 Task: Find connections with filter location Darmstadt with filter topic #purposewith filter profile language German with filter current company Simpl with filter school Bharathiar University with filter industry Wholesale Computer Equipment with filter service category Product Marketing with filter keywords title Finance Manager
Action: Mouse moved to (548, 71)
Screenshot: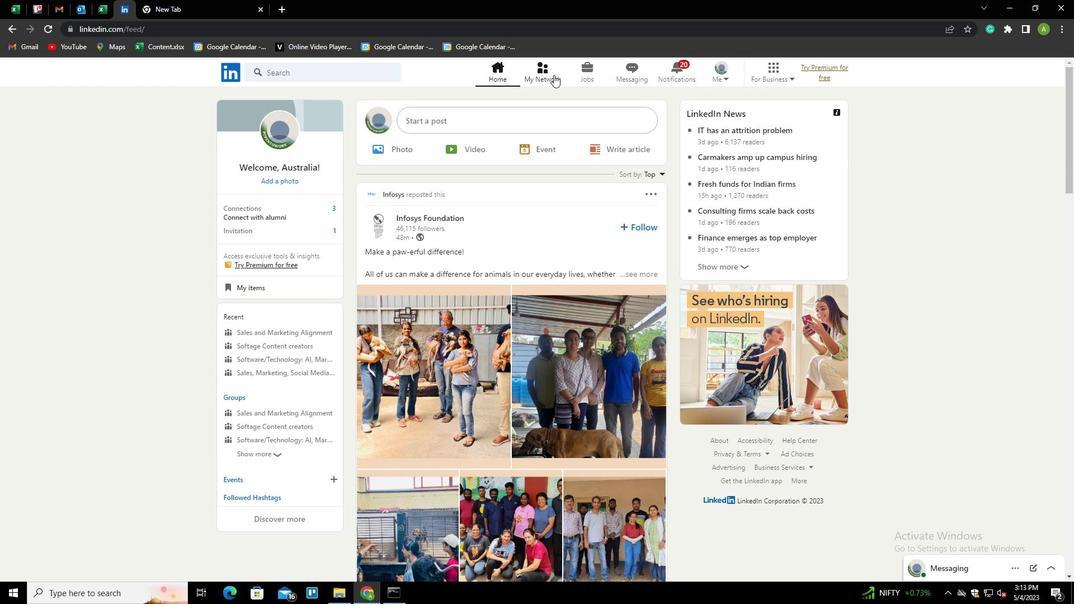 
Action: Mouse pressed left at (548, 71)
Screenshot: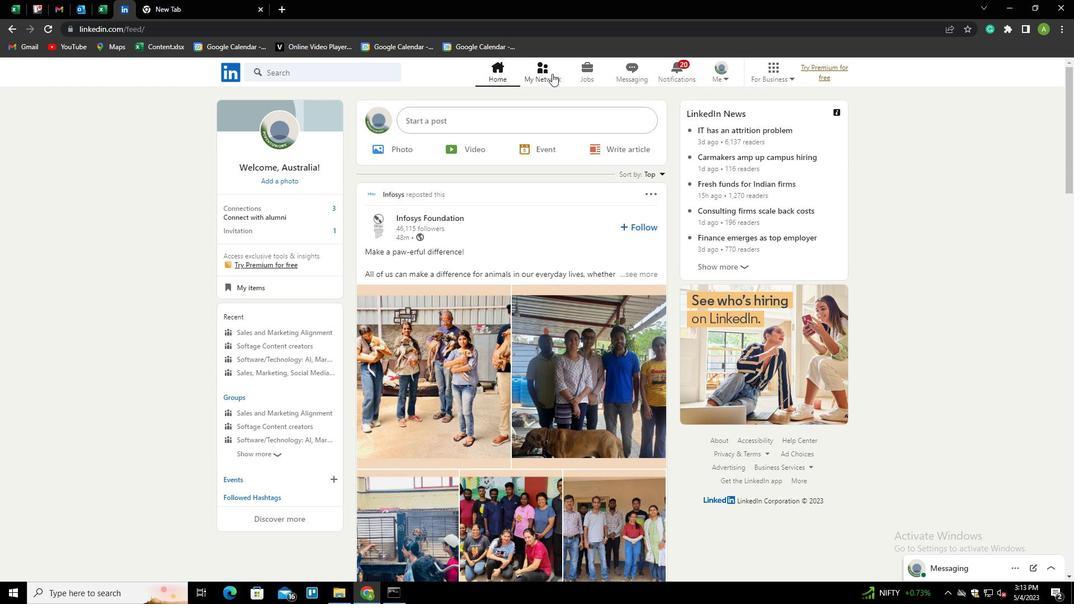 
Action: Mouse moved to (285, 130)
Screenshot: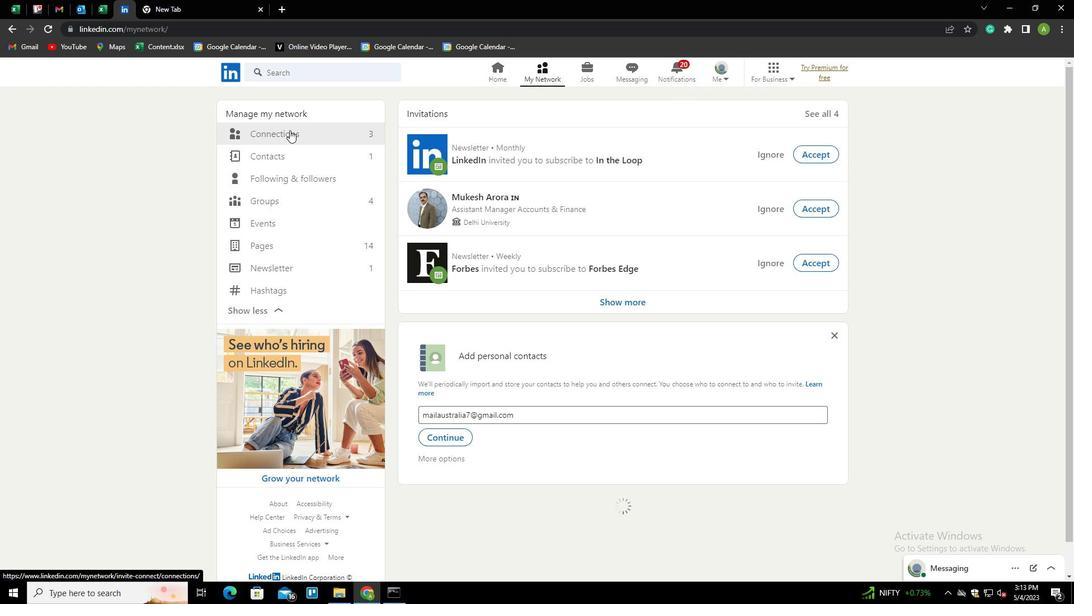 
Action: Mouse pressed left at (285, 130)
Screenshot: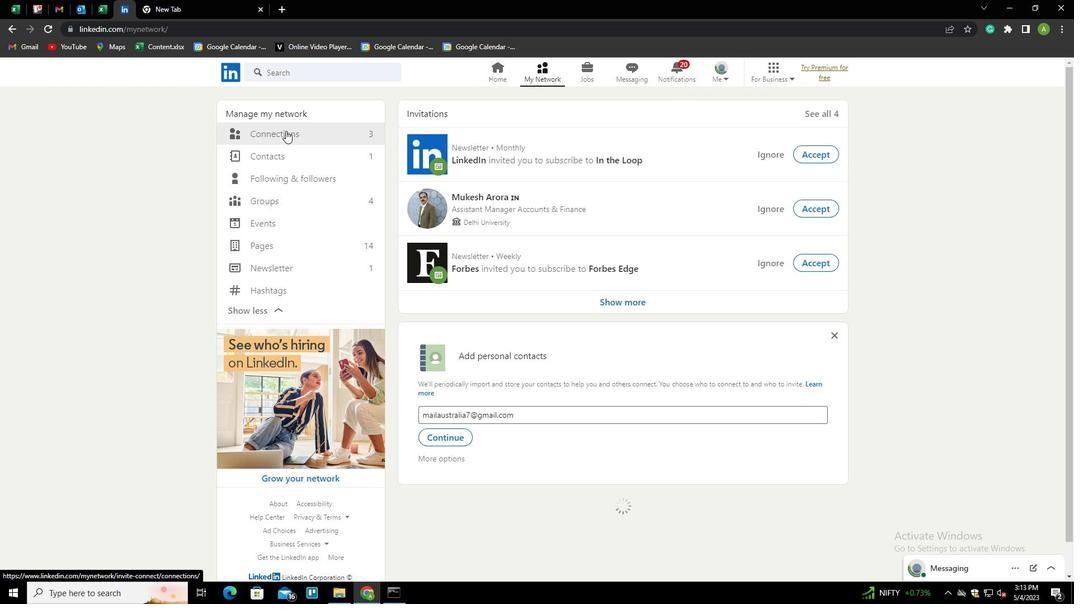 
Action: Mouse moved to (627, 134)
Screenshot: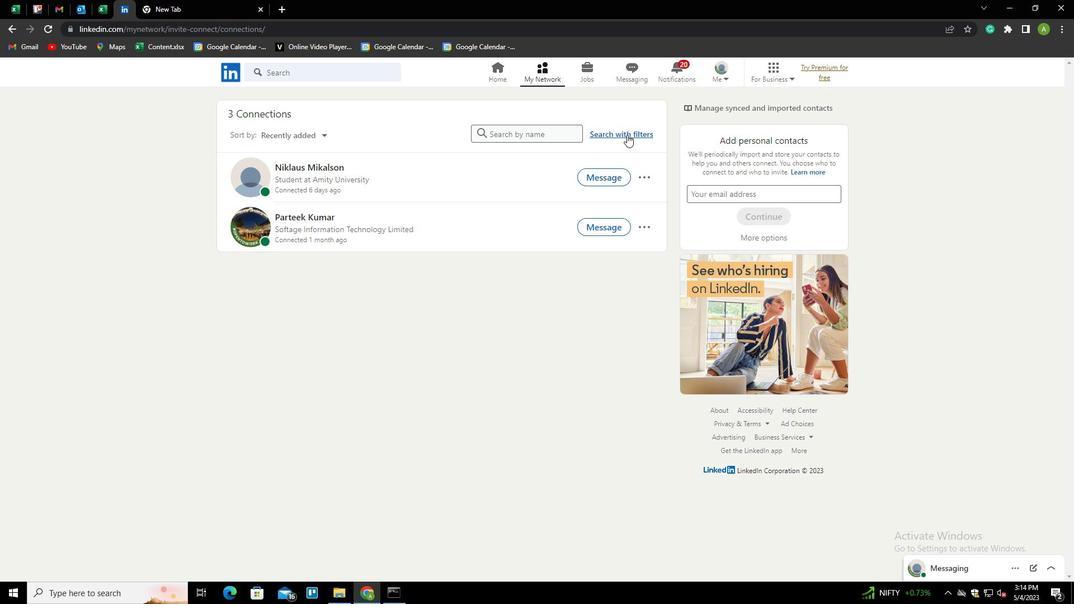 
Action: Mouse pressed left at (627, 134)
Screenshot: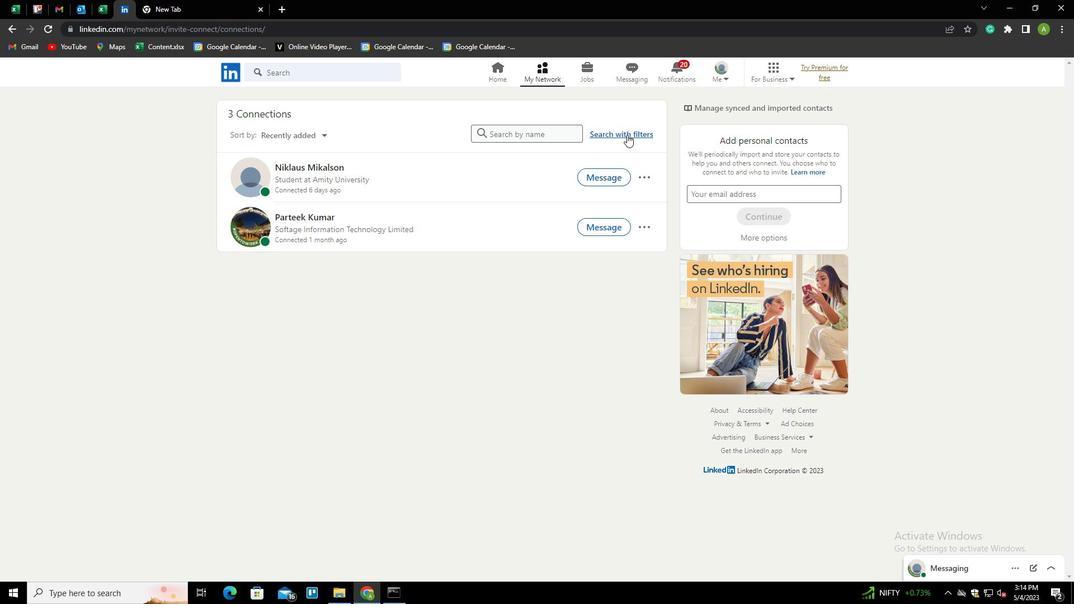 
Action: Mouse moved to (570, 103)
Screenshot: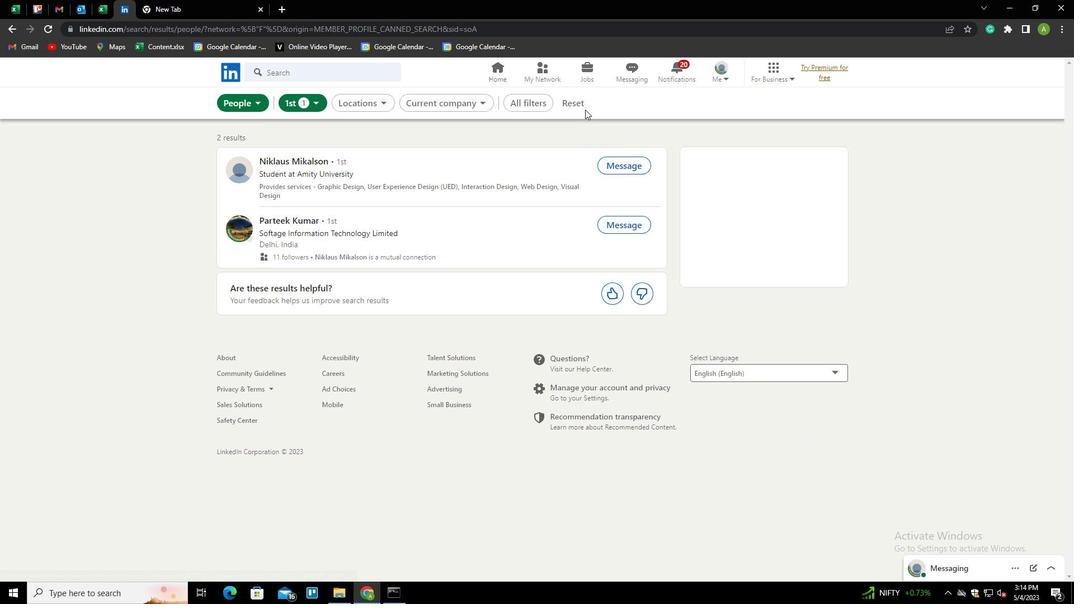 
Action: Mouse pressed left at (570, 103)
Screenshot: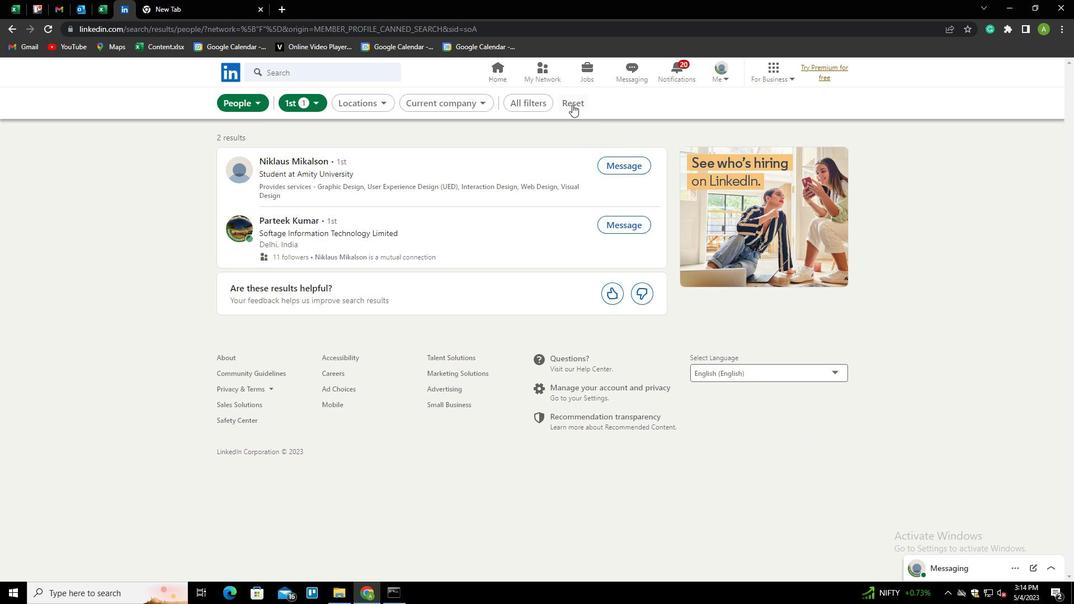 
Action: Mouse moved to (564, 103)
Screenshot: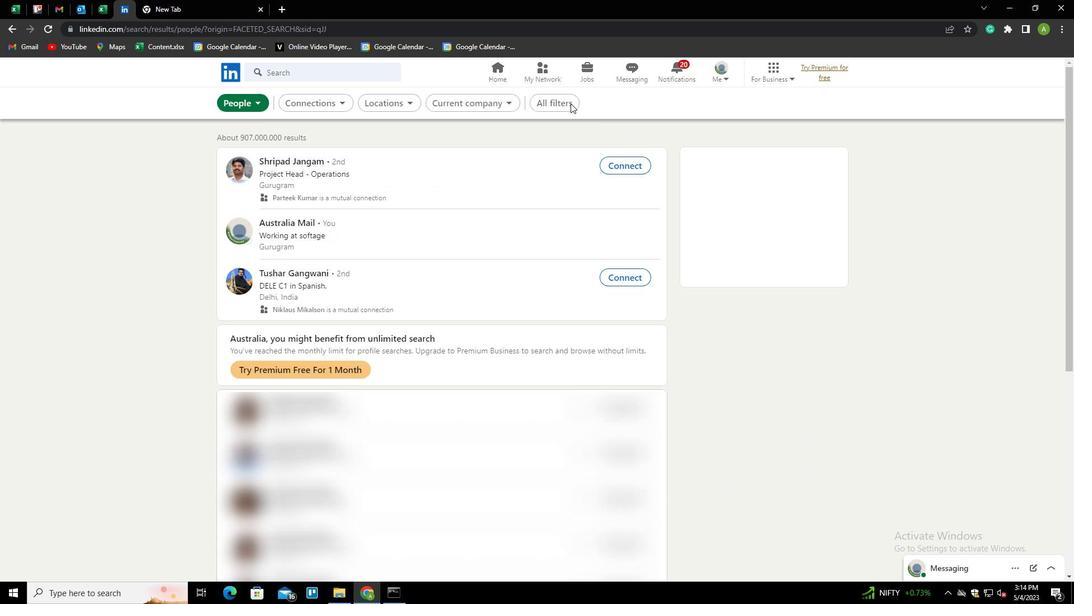 
Action: Mouse pressed left at (564, 103)
Screenshot: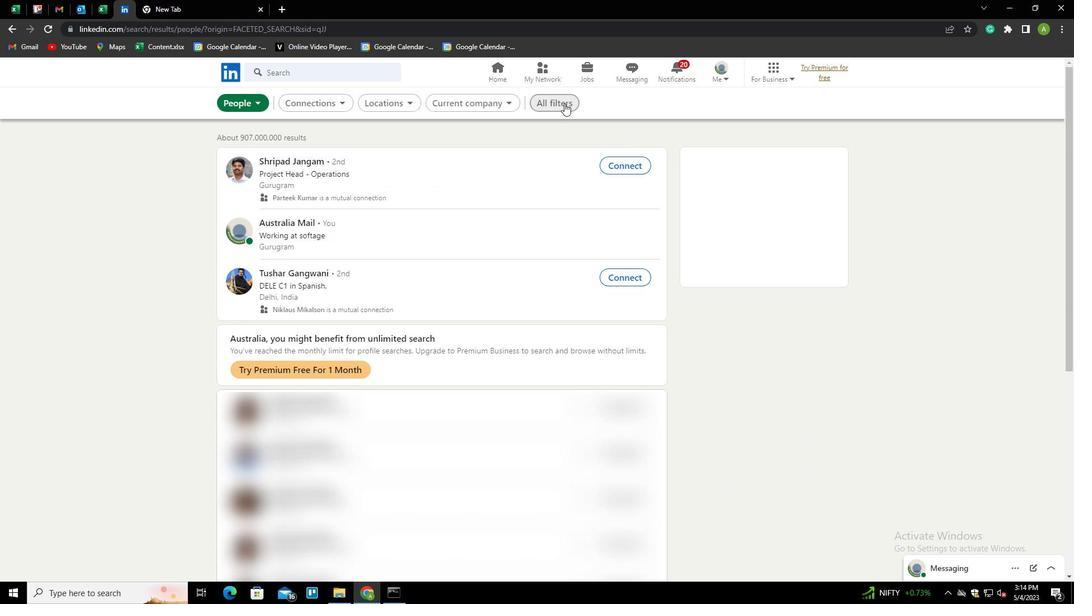 
Action: Mouse moved to (910, 381)
Screenshot: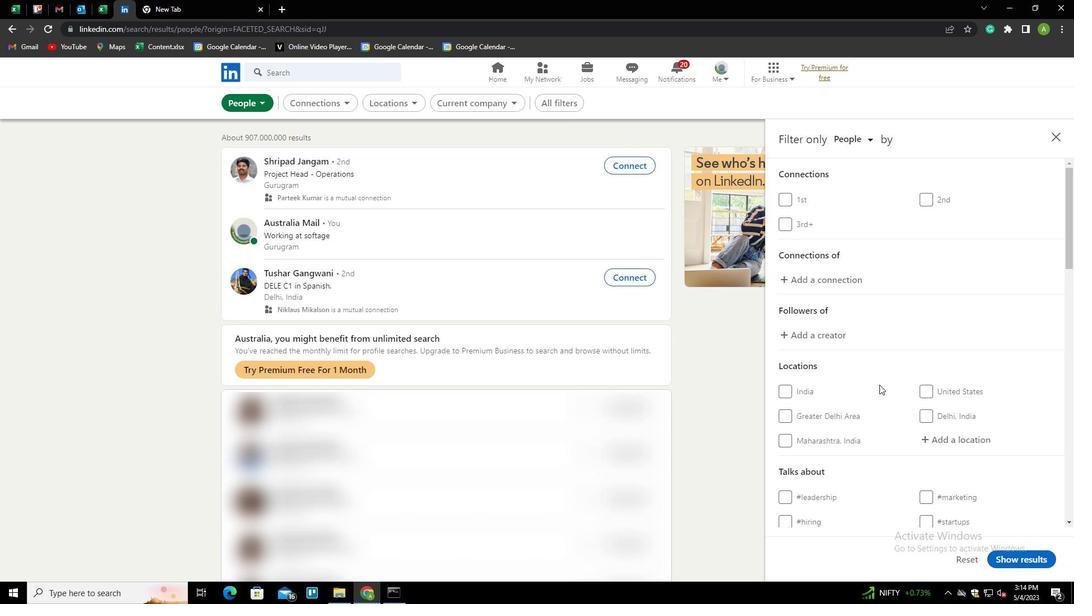
Action: Mouse scrolled (910, 381) with delta (0, 0)
Screenshot: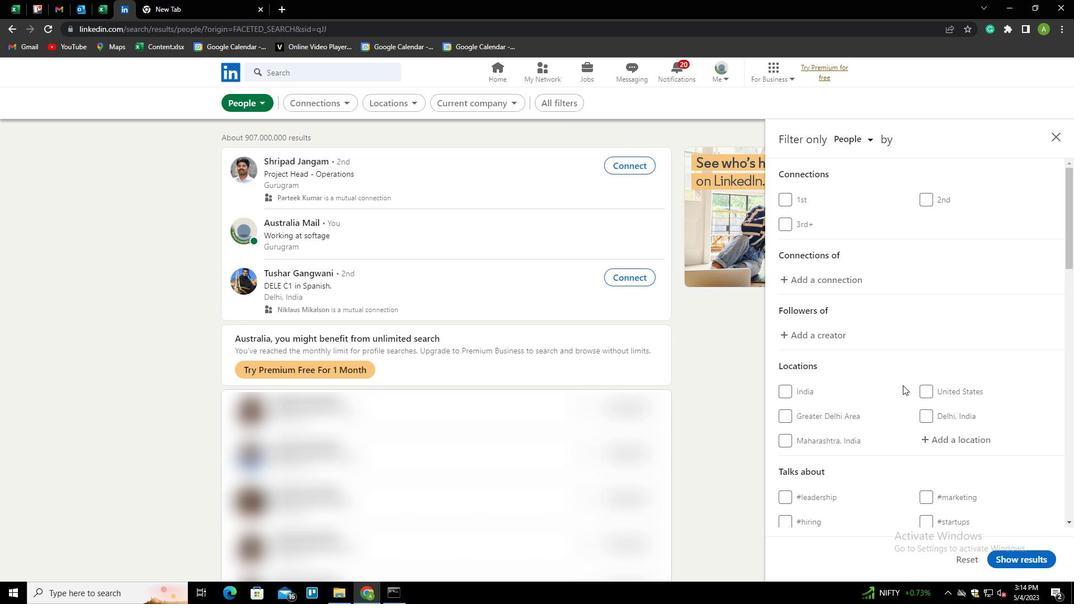 
Action: Mouse scrolled (910, 381) with delta (0, 0)
Screenshot: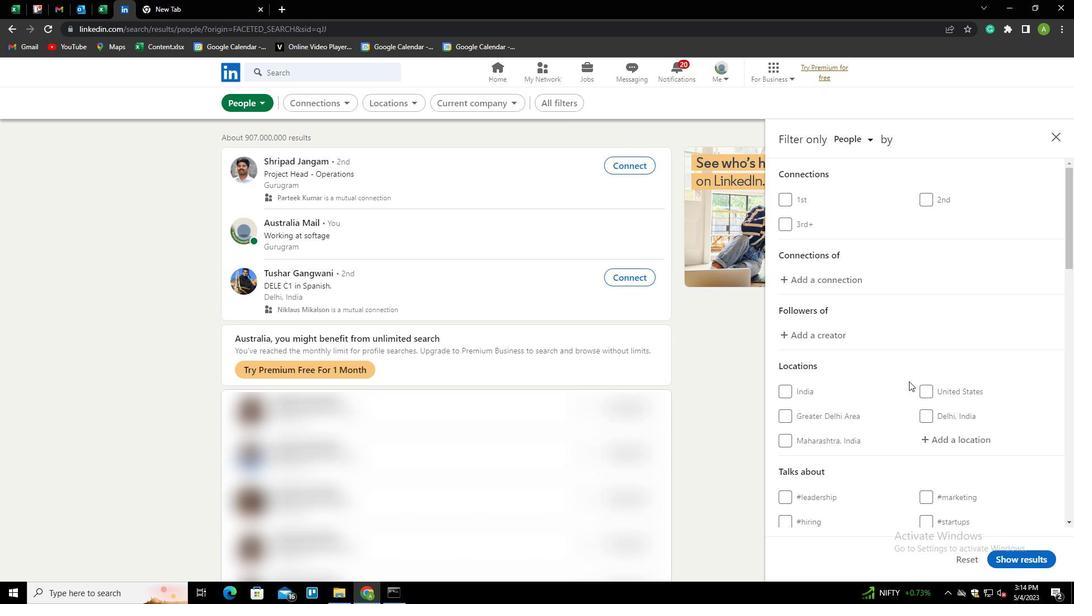 
Action: Mouse moved to (950, 322)
Screenshot: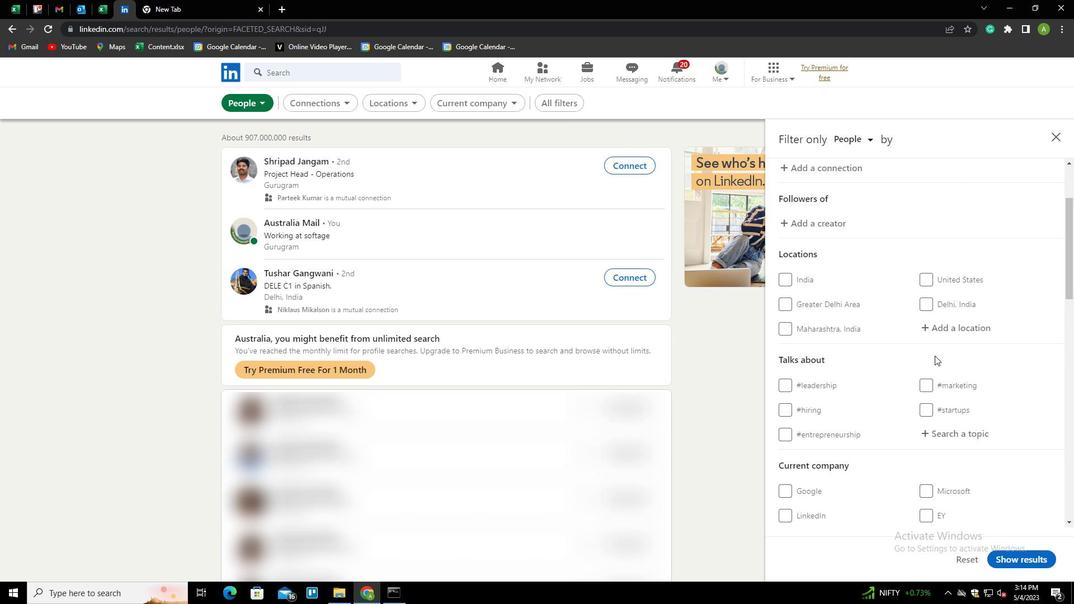 
Action: Mouse pressed left at (950, 322)
Screenshot: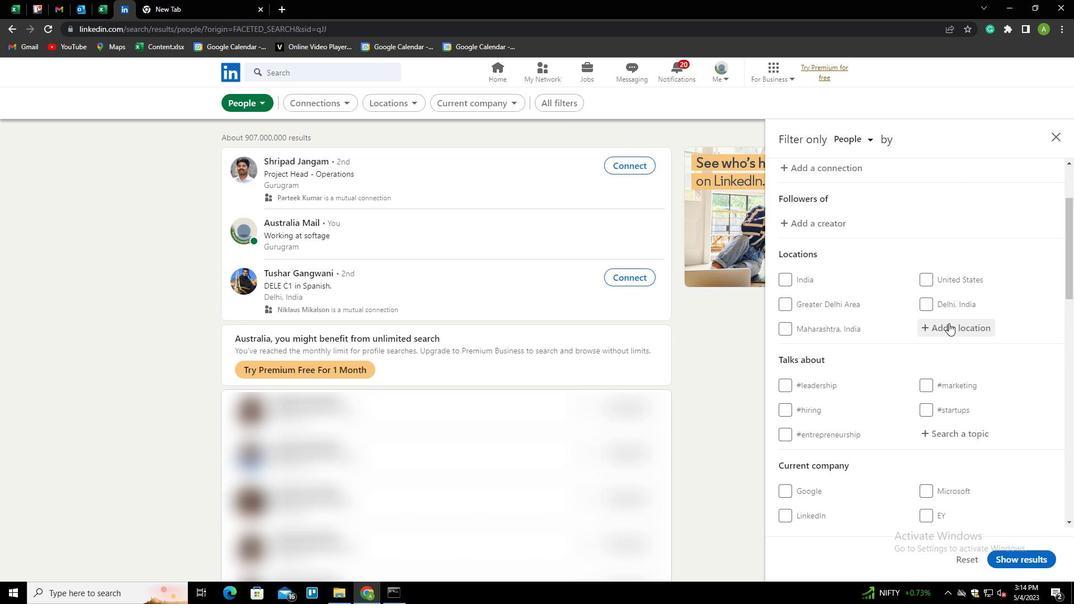 
Action: Mouse moved to (950, 322)
Screenshot: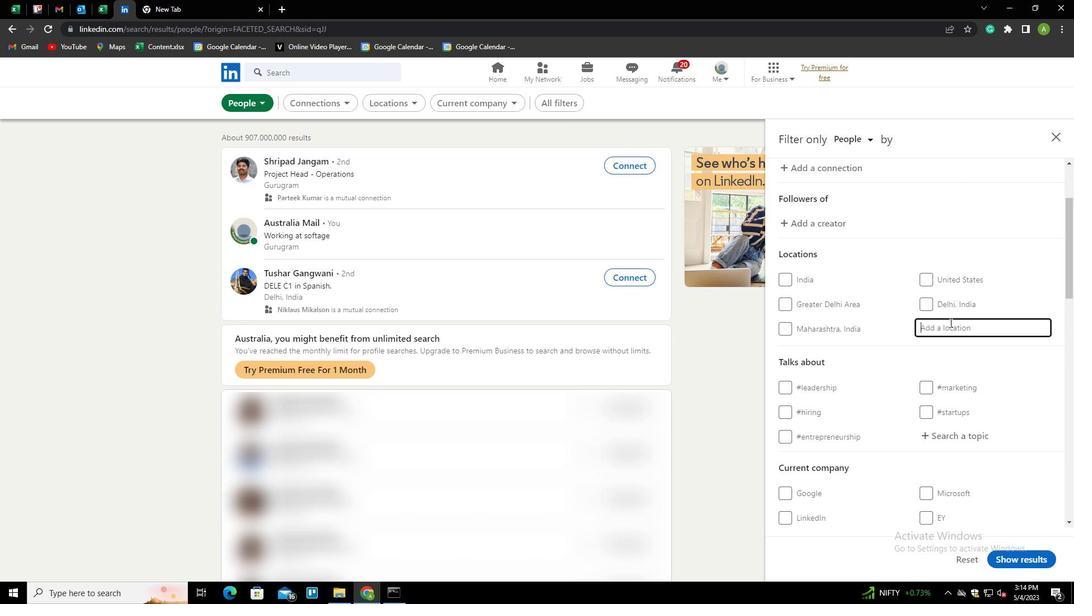 
Action: Key pressed <Key.shift>
Screenshot: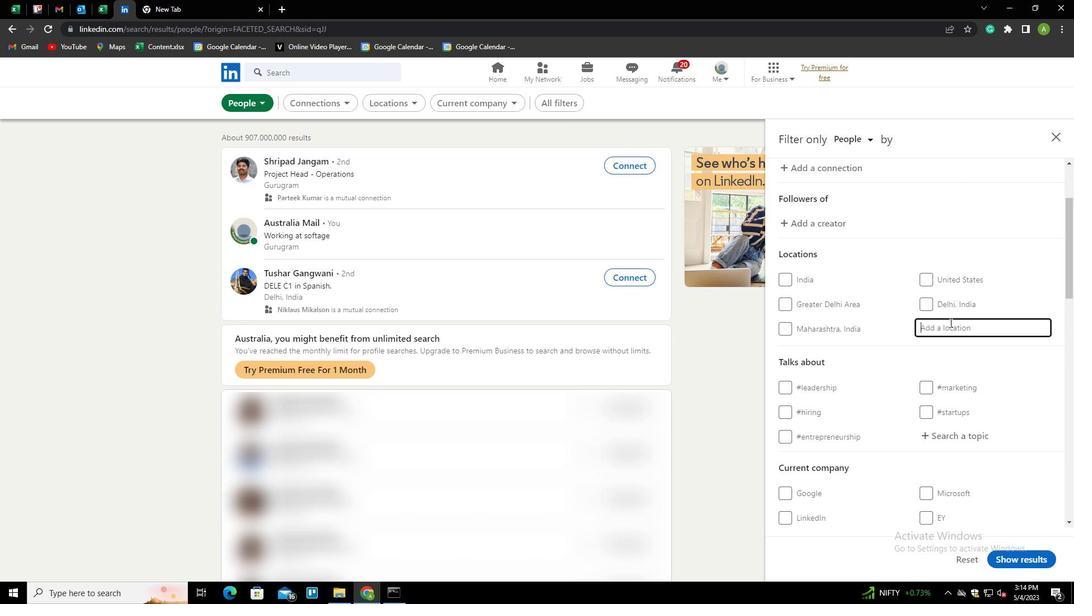 
Action: Mouse moved to (948, 322)
Screenshot: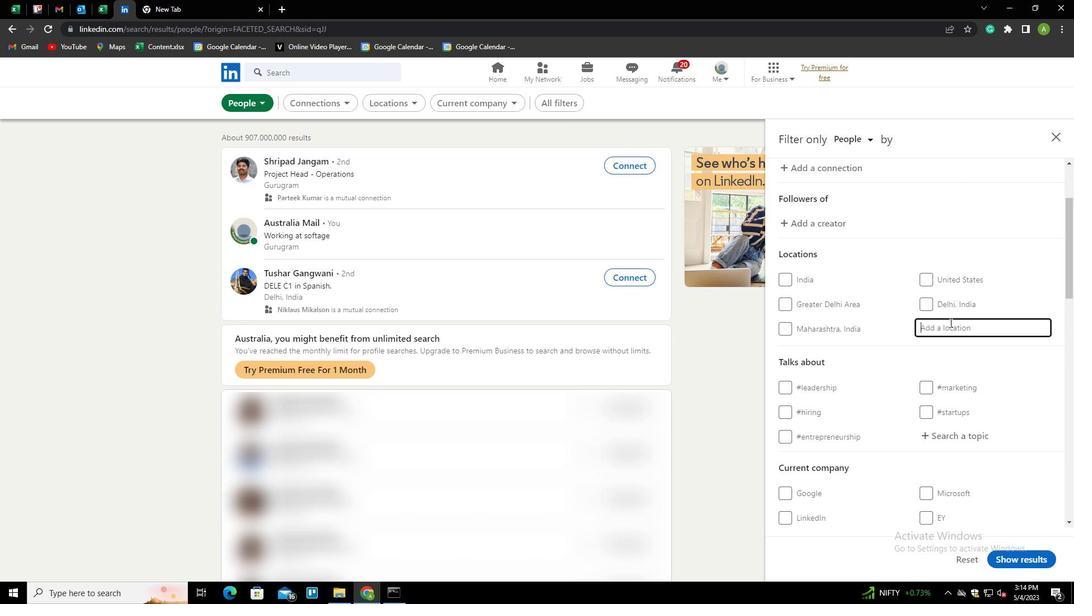 
Action: Key pressed D
Screenshot: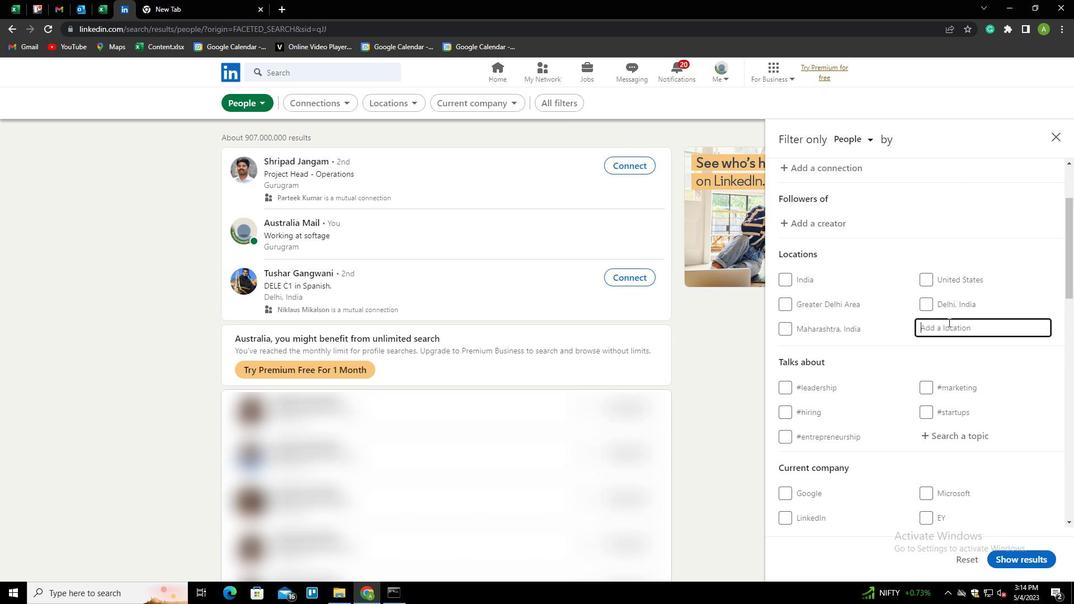 
Action: Mouse moved to (913, 297)
Screenshot: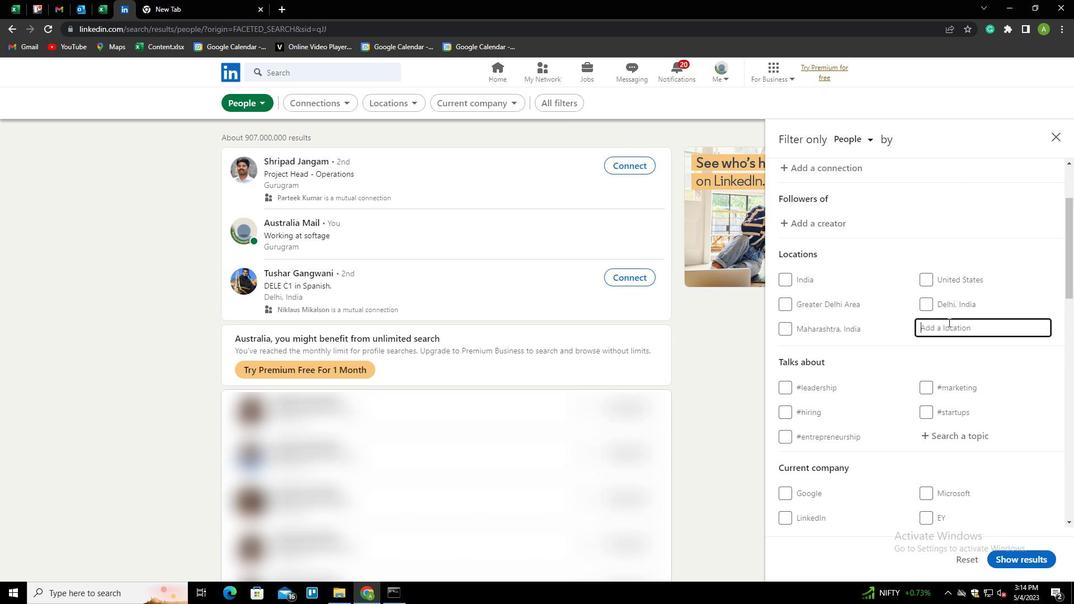 
Action: Key pressed ARMSTADT<Key.down><Key.enter>
Screenshot: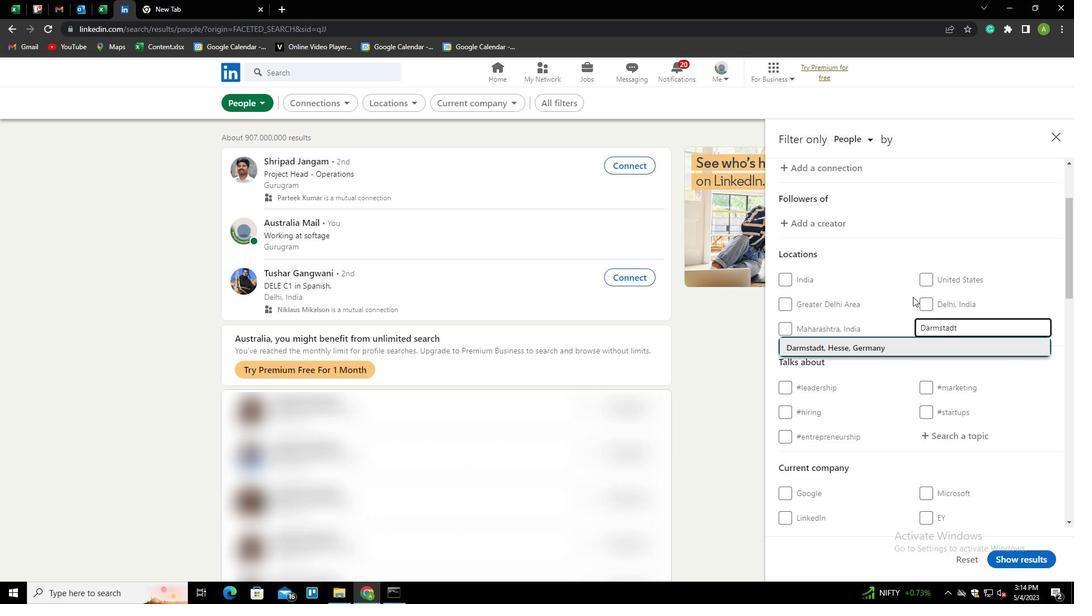 
Action: Mouse scrolled (913, 296) with delta (0, 0)
Screenshot: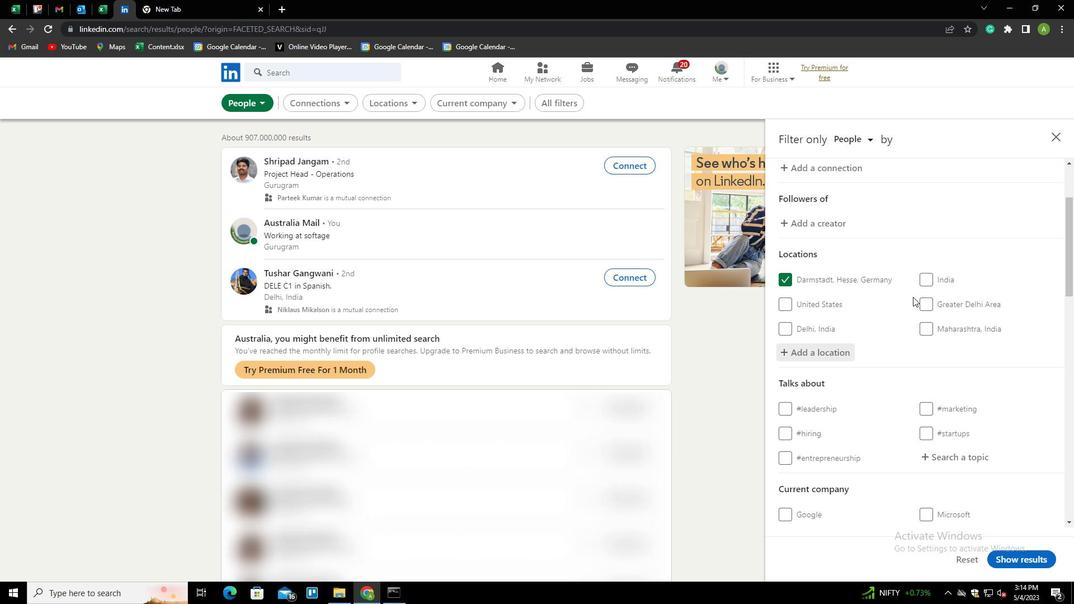 
Action: Mouse scrolled (913, 296) with delta (0, 0)
Screenshot: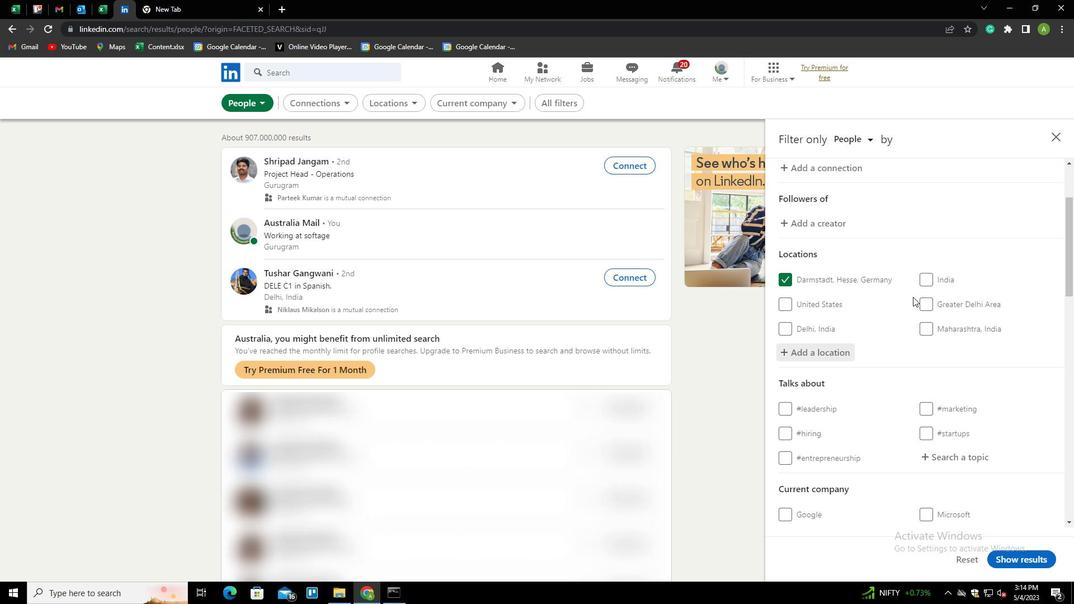 
Action: Mouse moved to (944, 350)
Screenshot: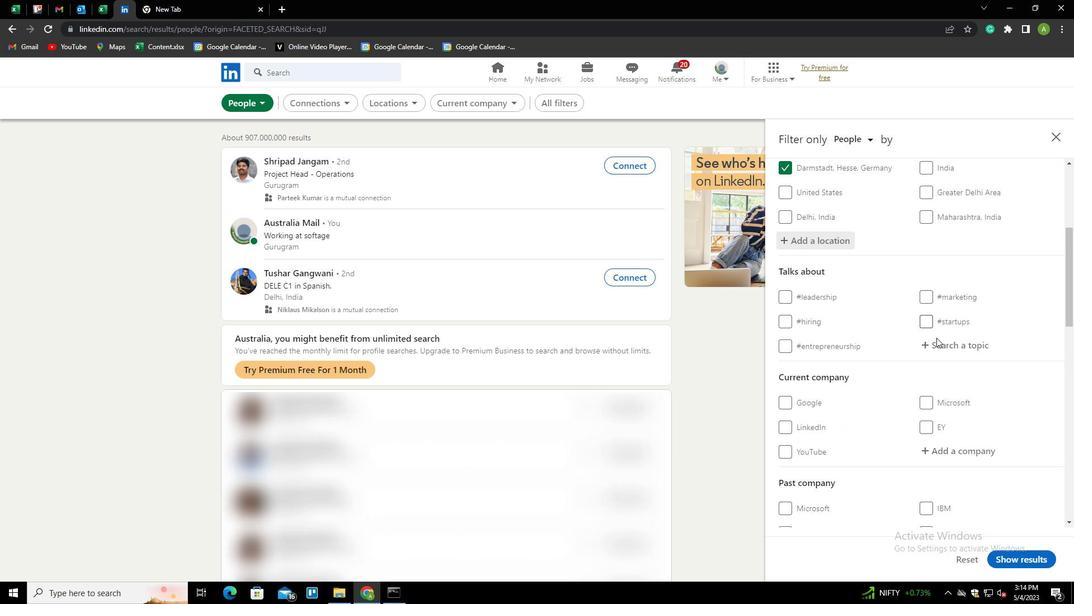 
Action: Mouse pressed left at (944, 350)
Screenshot: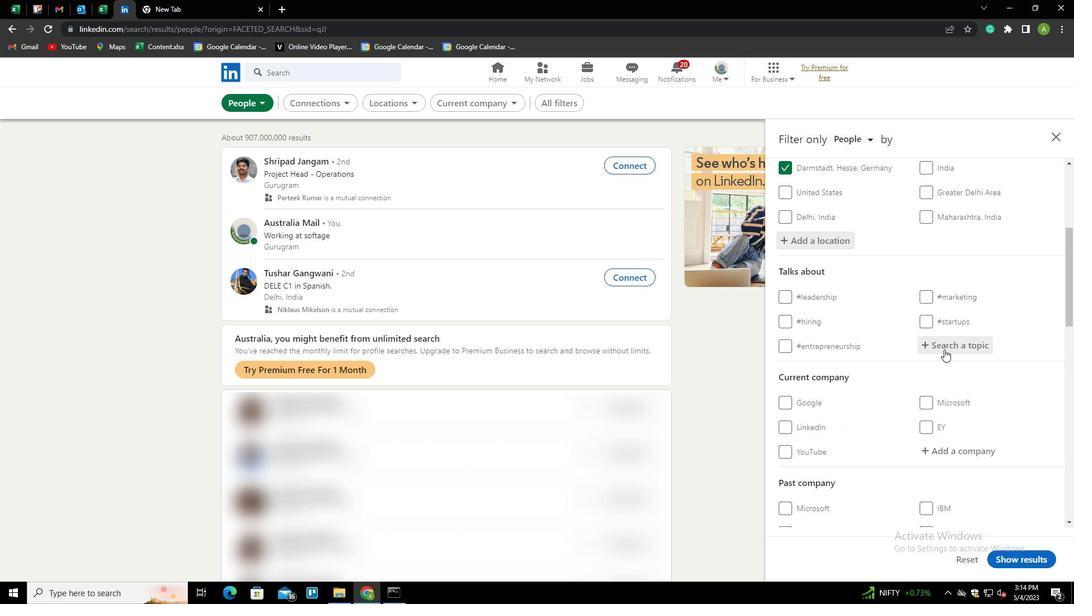 
Action: Key pressed PURPOSE<Key.down><Key.enter>
Screenshot: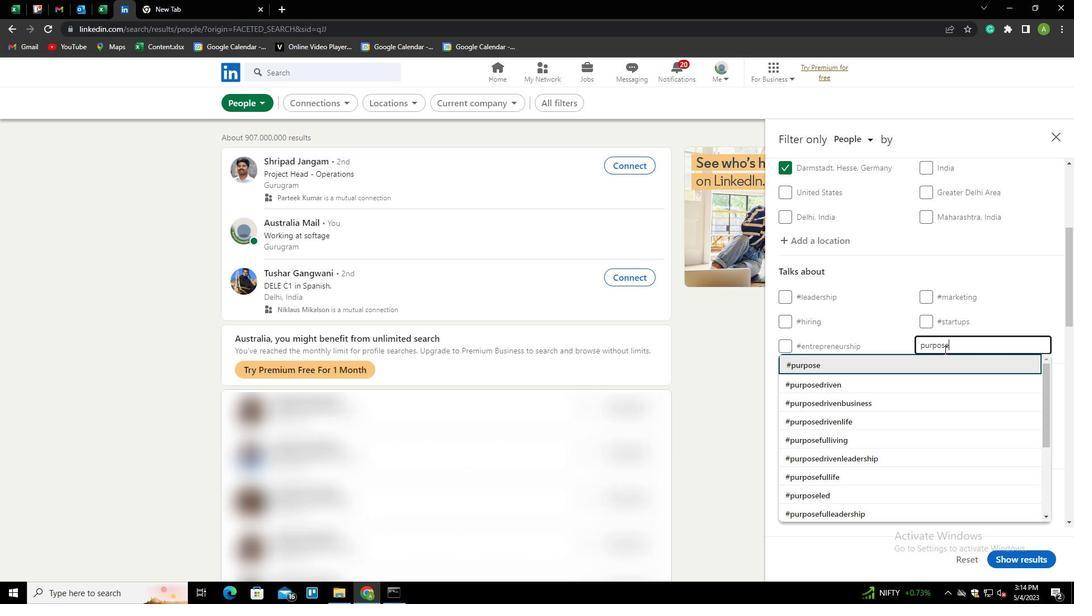 
Action: Mouse scrolled (944, 349) with delta (0, 0)
Screenshot: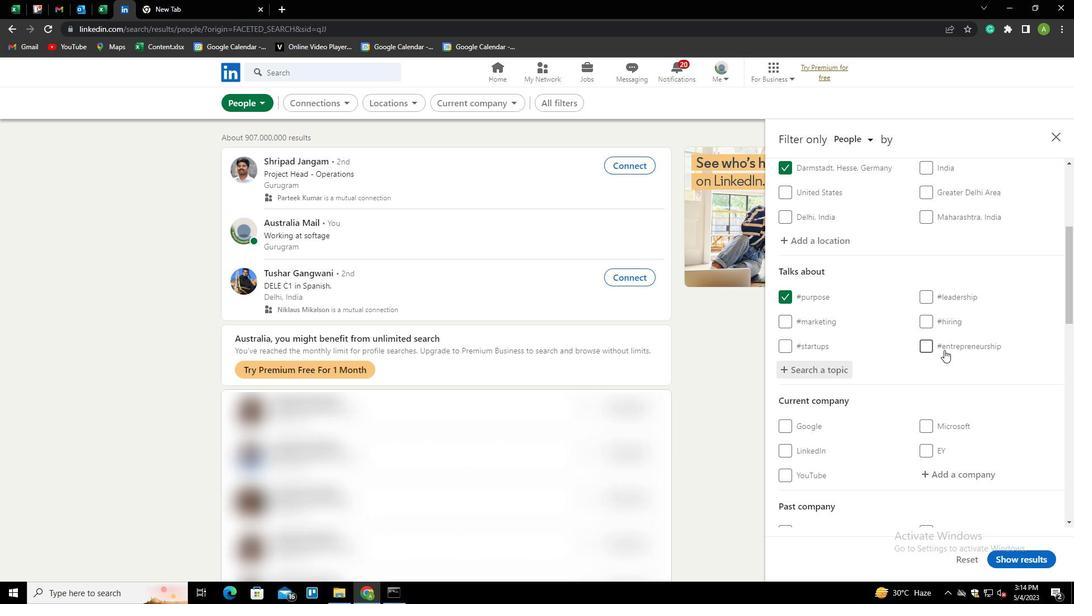 
Action: Mouse scrolled (944, 349) with delta (0, 0)
Screenshot: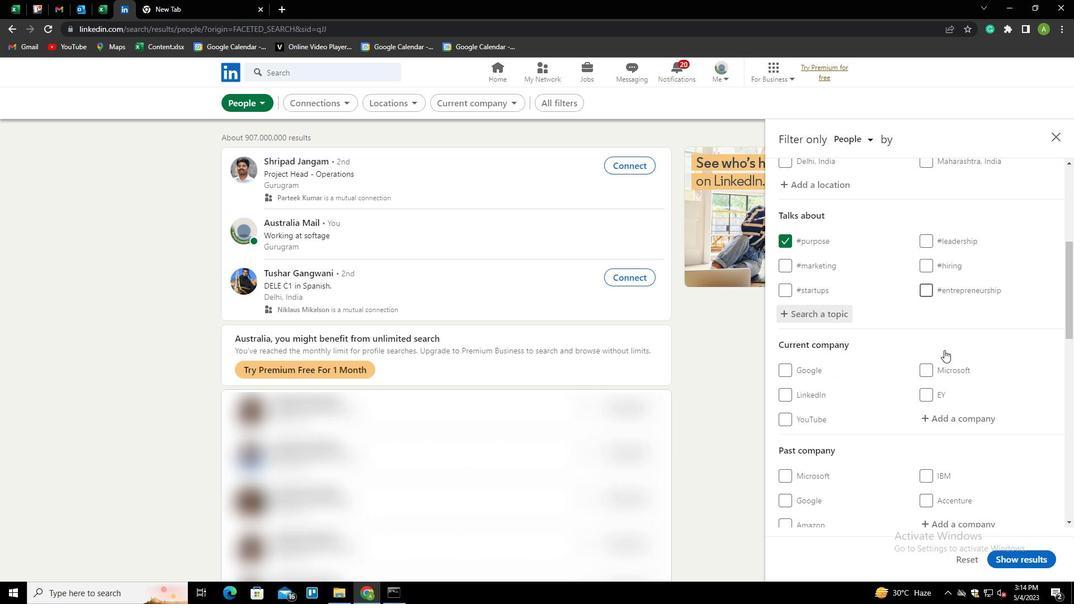 
Action: Mouse scrolled (944, 349) with delta (0, 0)
Screenshot: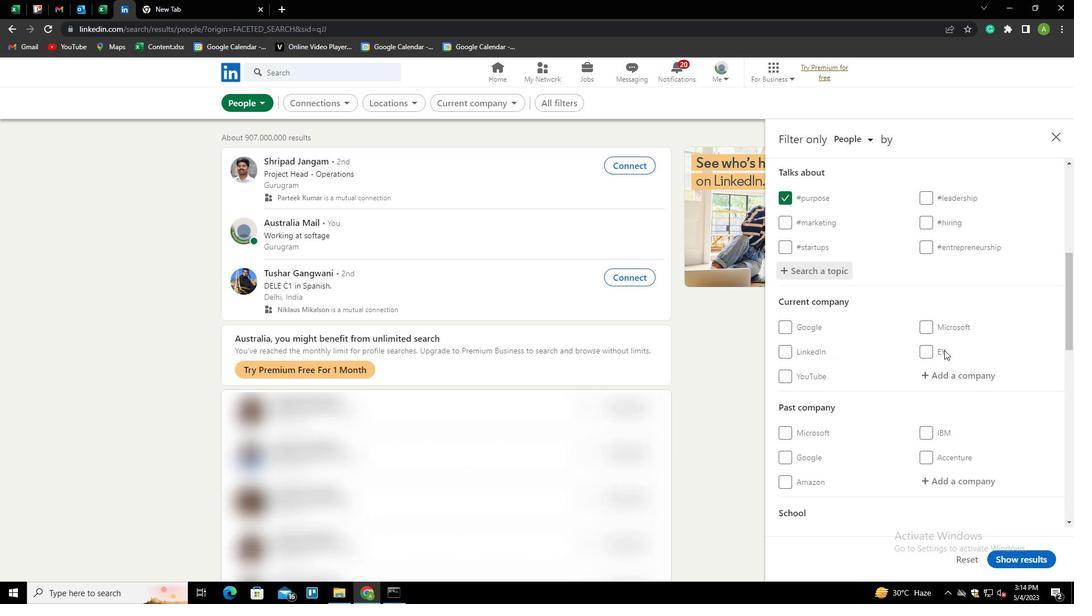 
Action: Mouse scrolled (944, 349) with delta (0, 0)
Screenshot: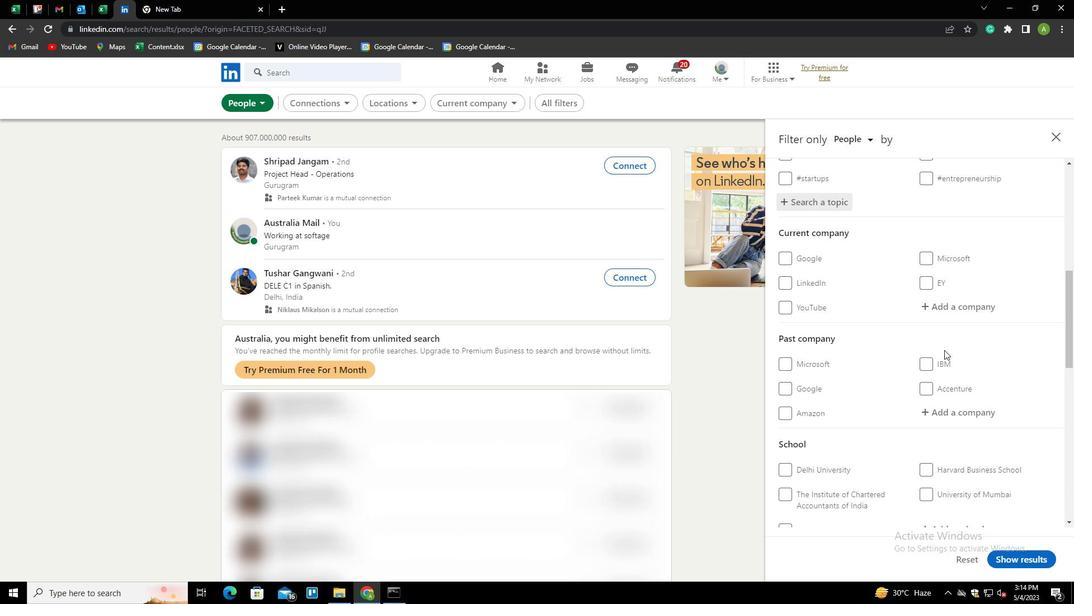 
Action: Mouse scrolled (944, 349) with delta (0, 0)
Screenshot: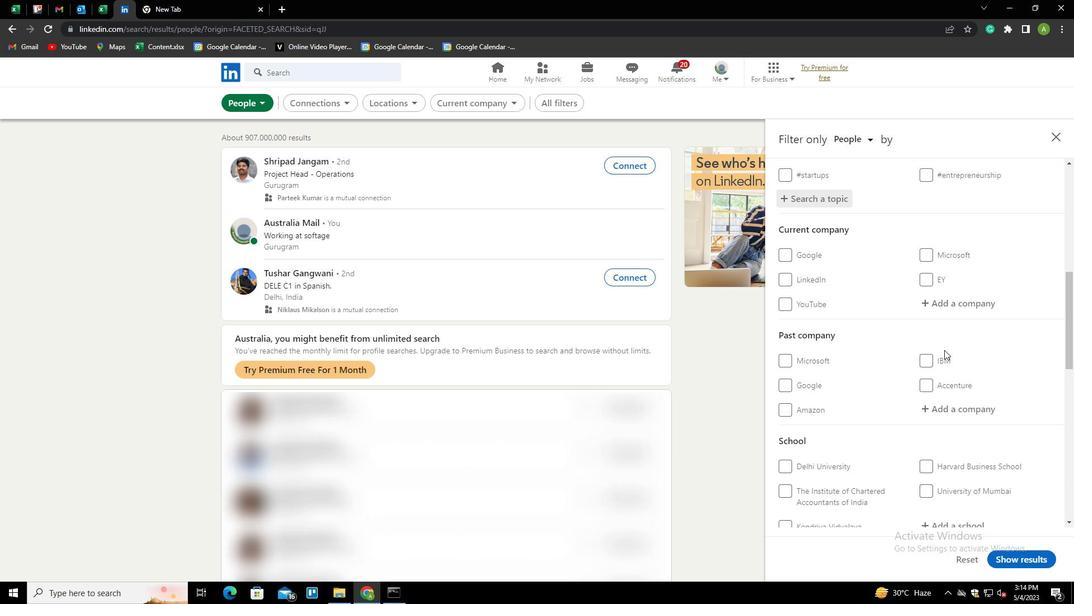 
Action: Mouse scrolled (944, 349) with delta (0, 0)
Screenshot: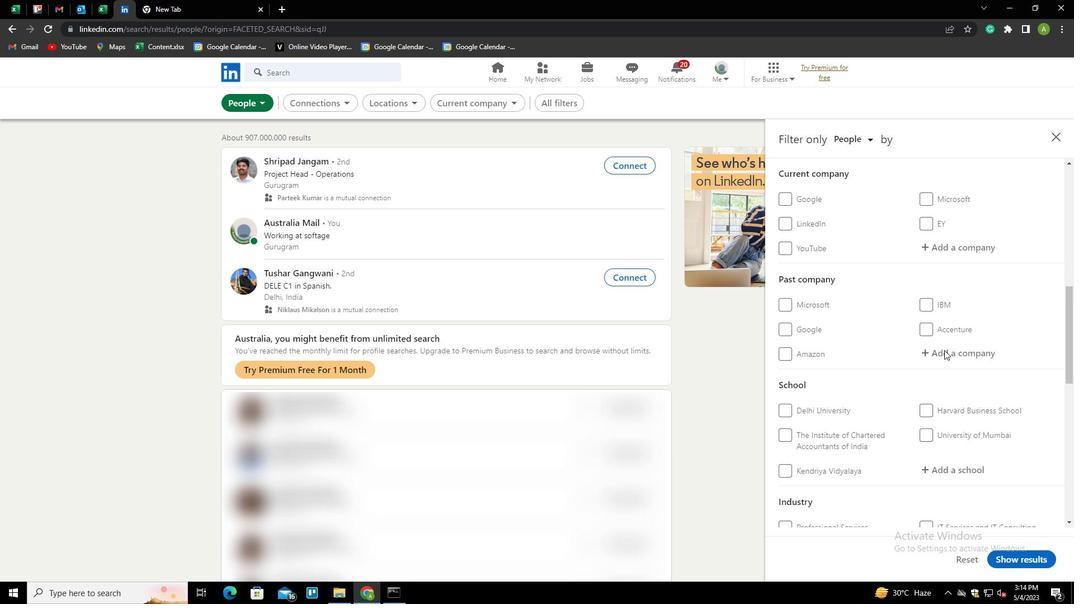 
Action: Mouse scrolled (944, 349) with delta (0, 0)
Screenshot: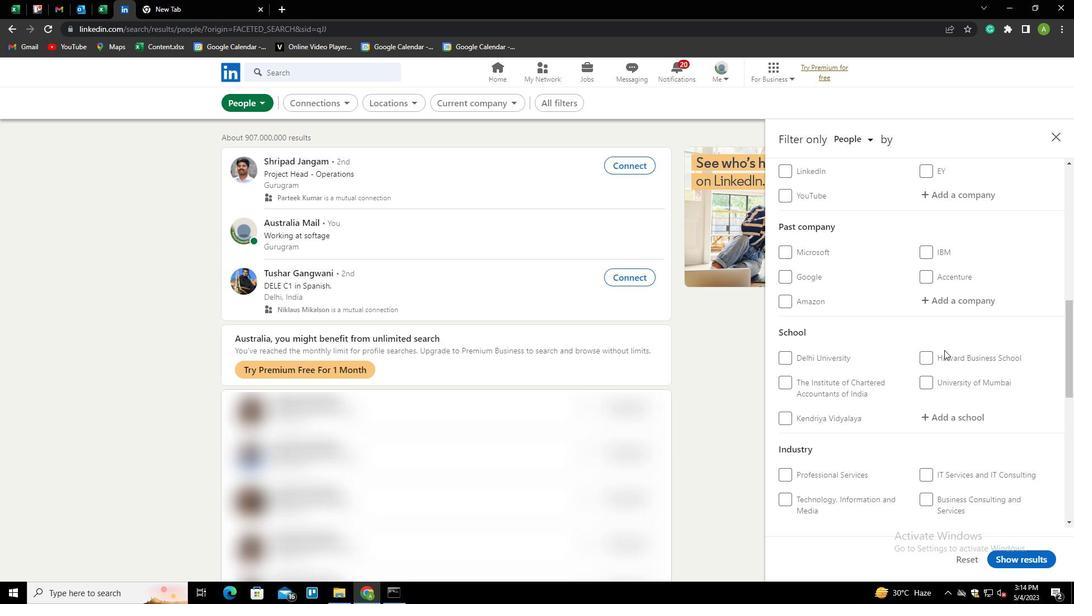 
Action: Mouse scrolled (944, 349) with delta (0, 0)
Screenshot: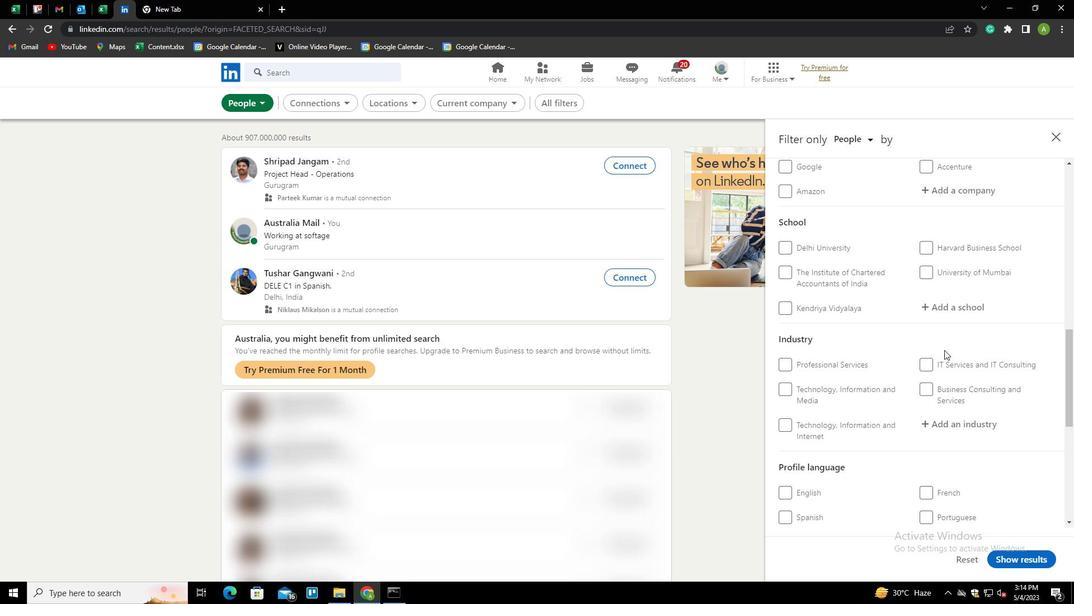 
Action: Mouse scrolled (944, 349) with delta (0, 0)
Screenshot: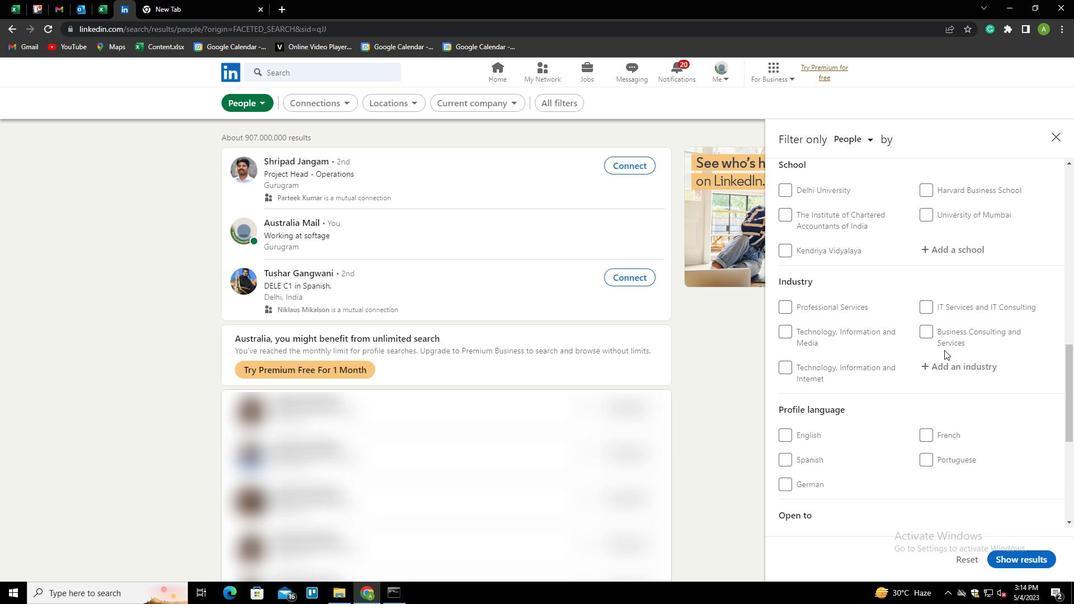 
Action: Mouse scrolled (944, 349) with delta (0, 0)
Screenshot: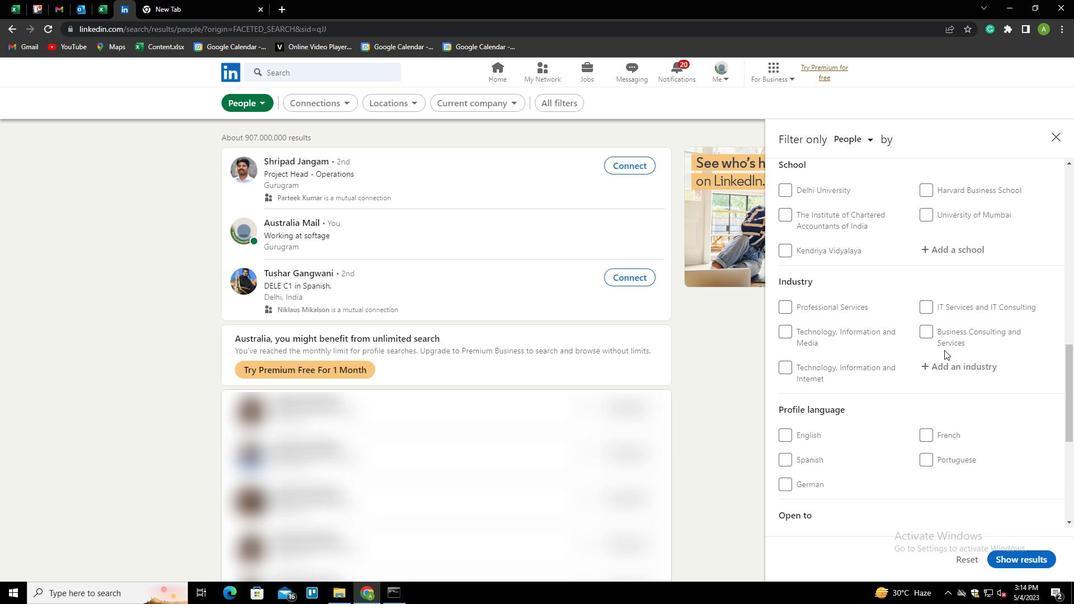 
Action: Mouse scrolled (944, 349) with delta (0, 0)
Screenshot: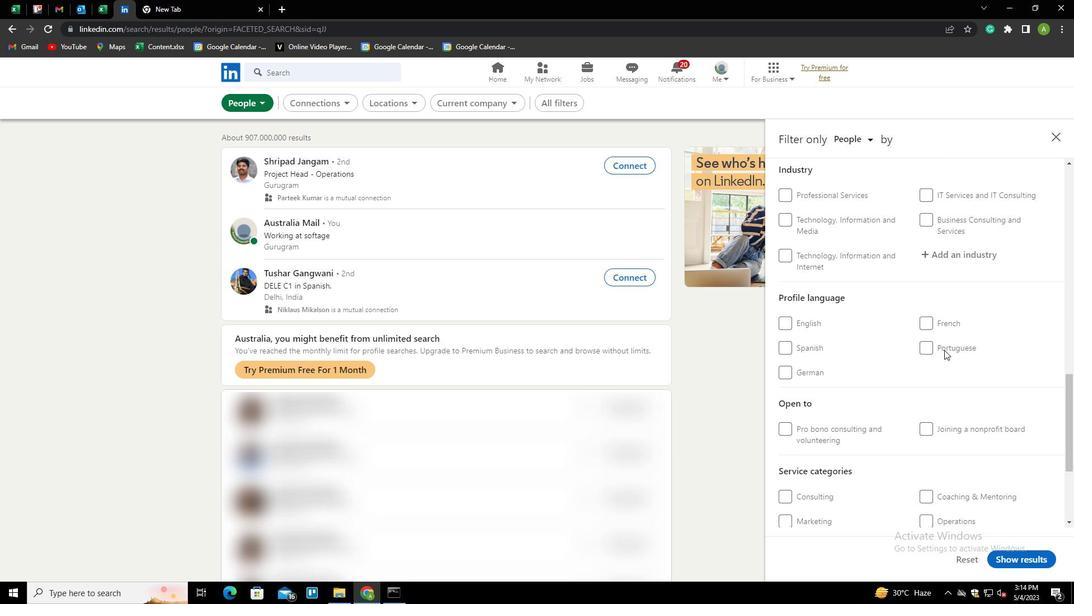 
Action: Mouse scrolled (944, 349) with delta (0, 0)
Screenshot: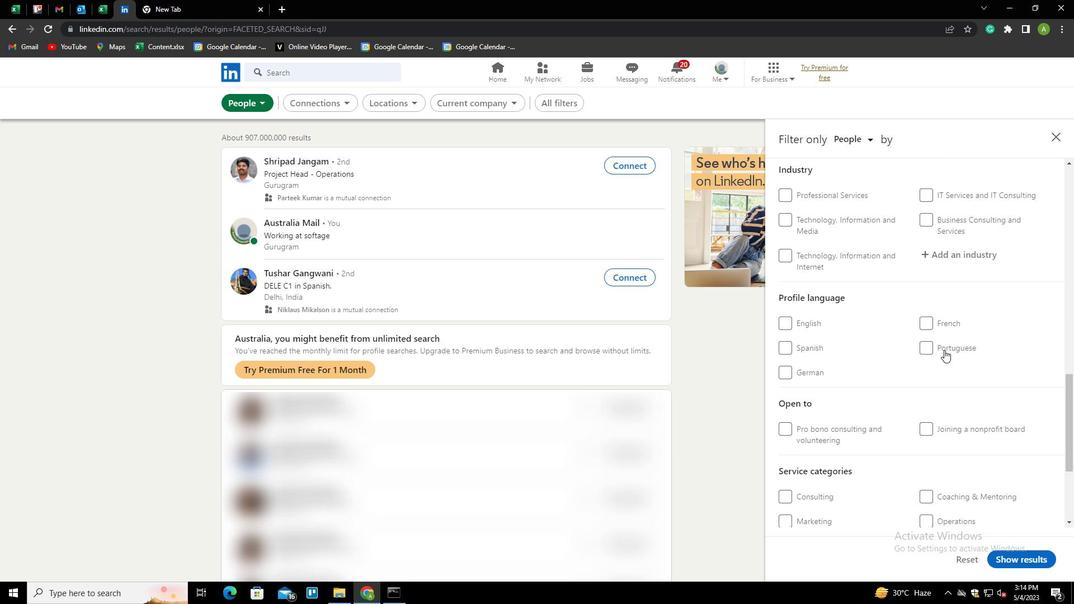 
Action: Mouse scrolled (944, 349) with delta (0, 0)
Screenshot: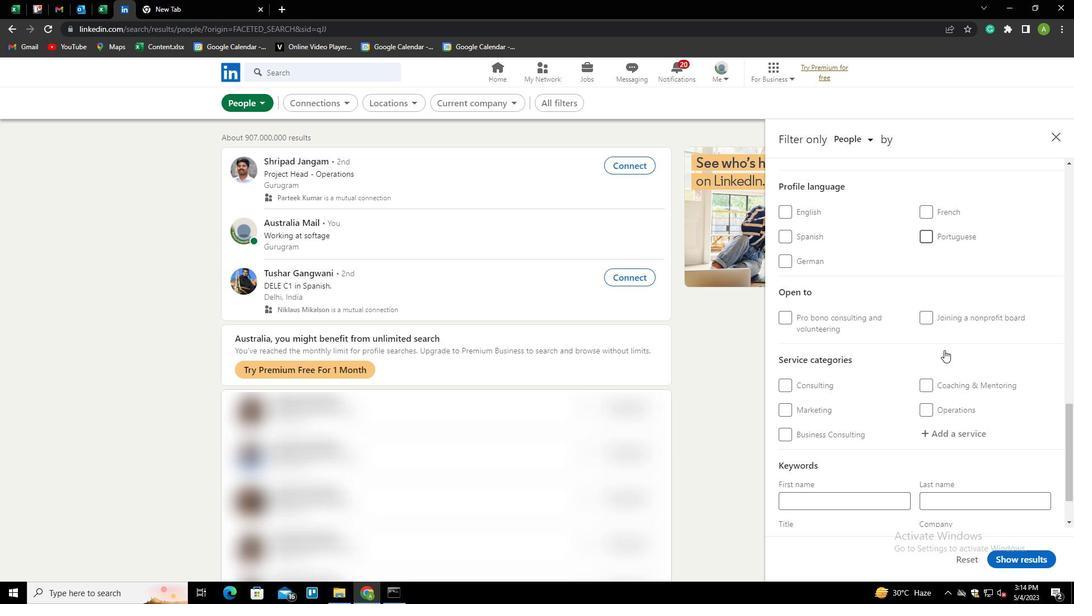 
Action: Mouse scrolled (944, 349) with delta (0, 0)
Screenshot: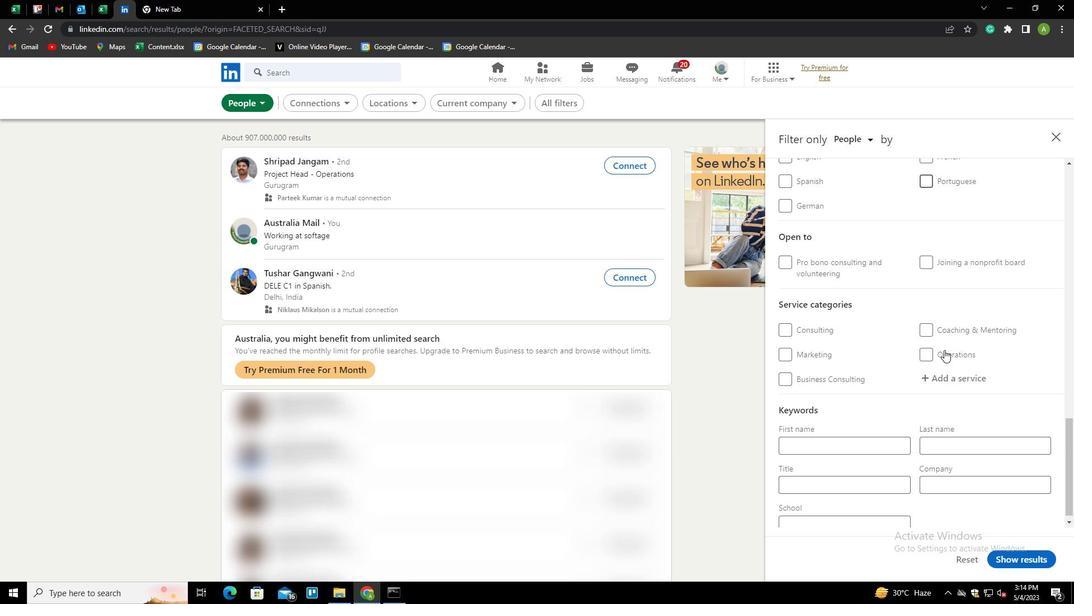
Action: Mouse scrolled (944, 349) with delta (0, 0)
Screenshot: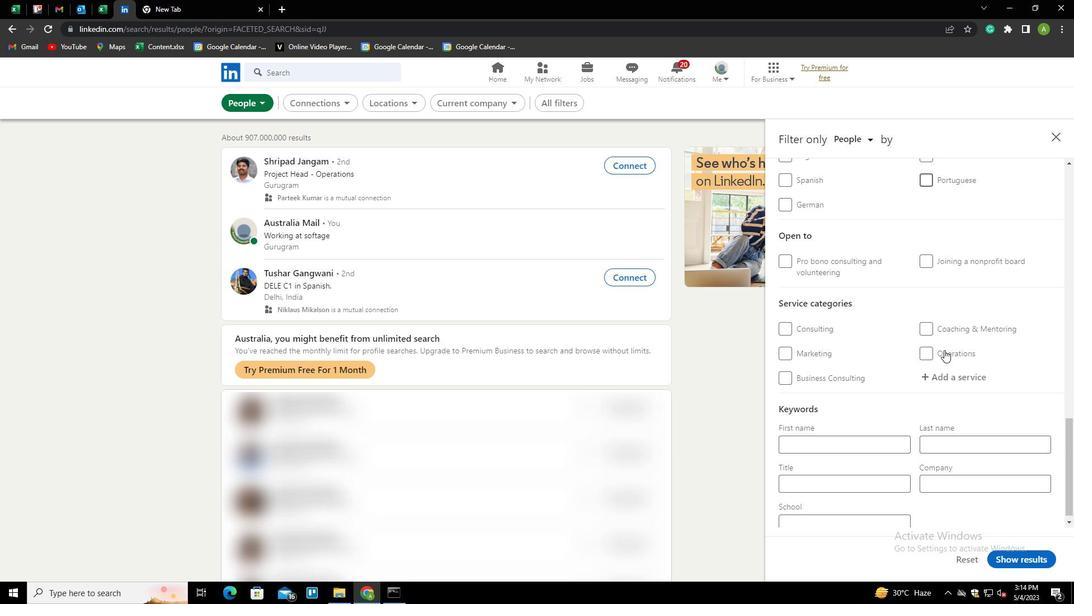 
Action: Mouse moved to (832, 195)
Screenshot: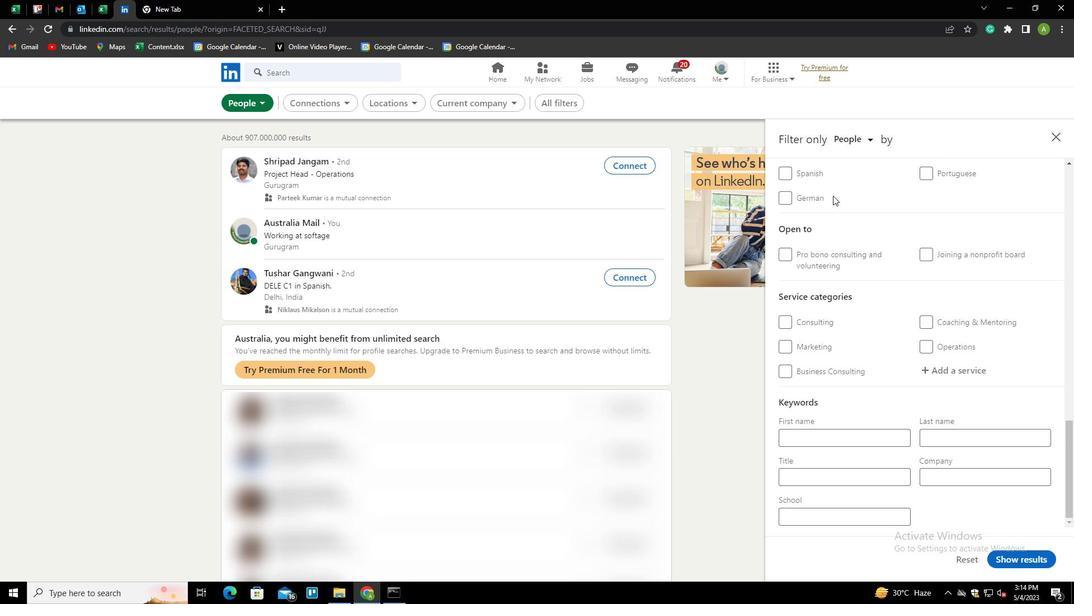 
Action: Mouse scrolled (832, 195) with delta (0, 0)
Screenshot: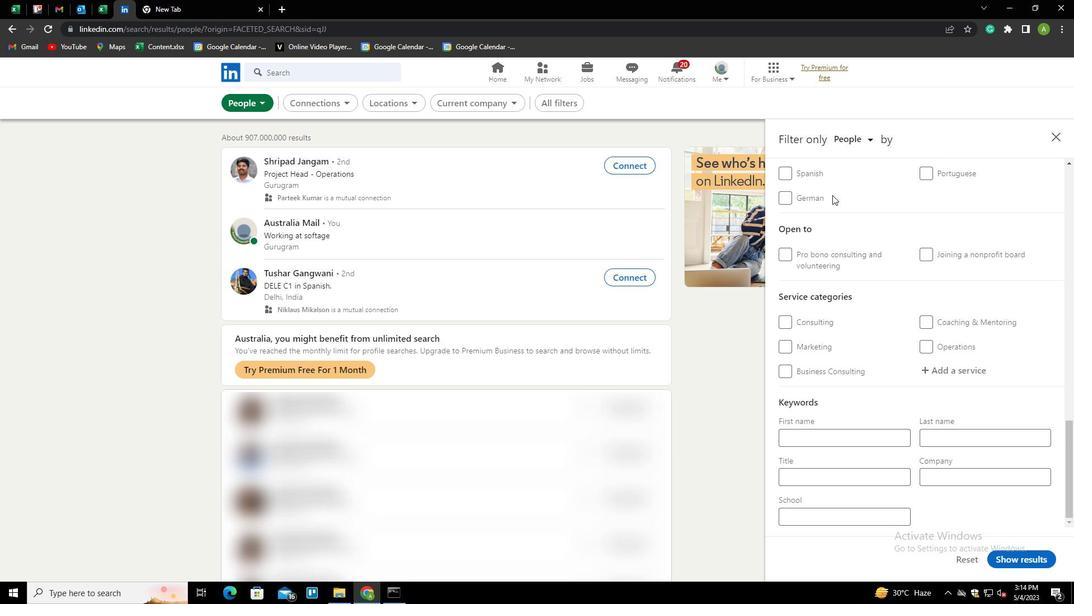
Action: Mouse moved to (795, 250)
Screenshot: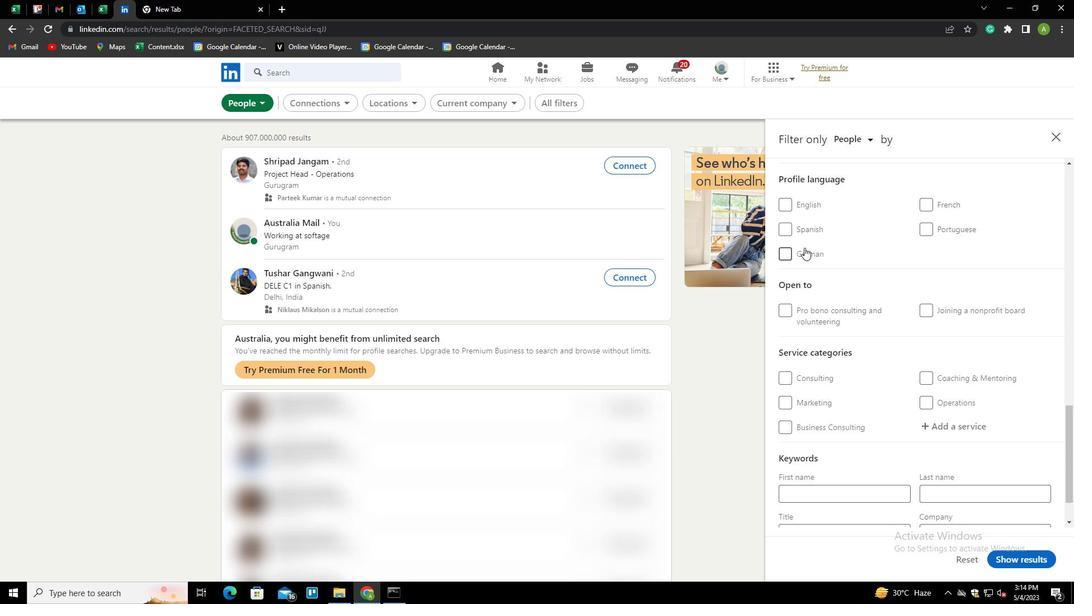
Action: Mouse pressed left at (795, 250)
Screenshot: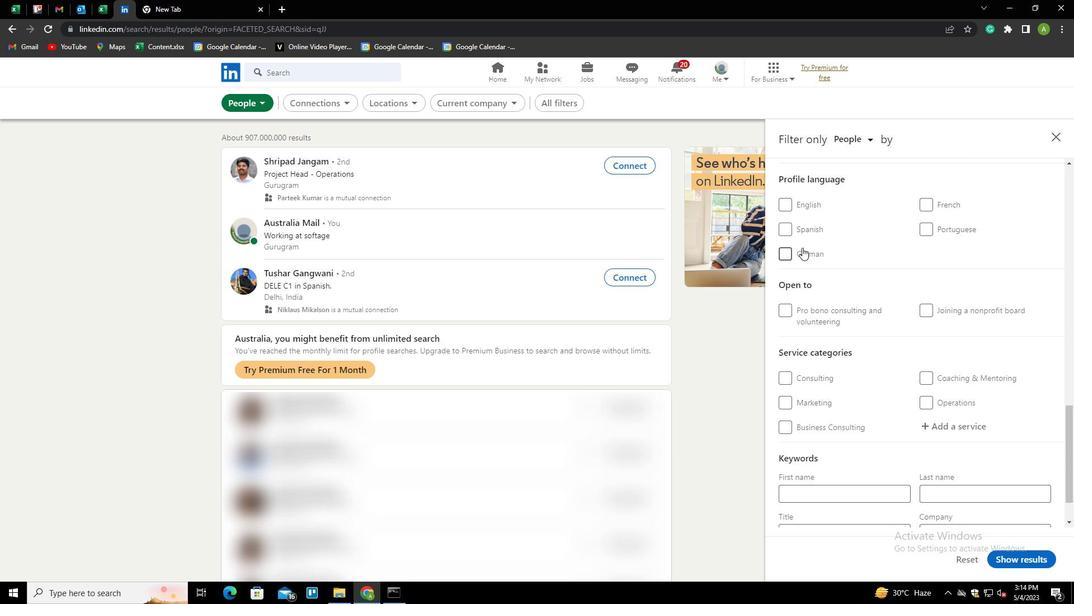 
Action: Mouse moved to (913, 277)
Screenshot: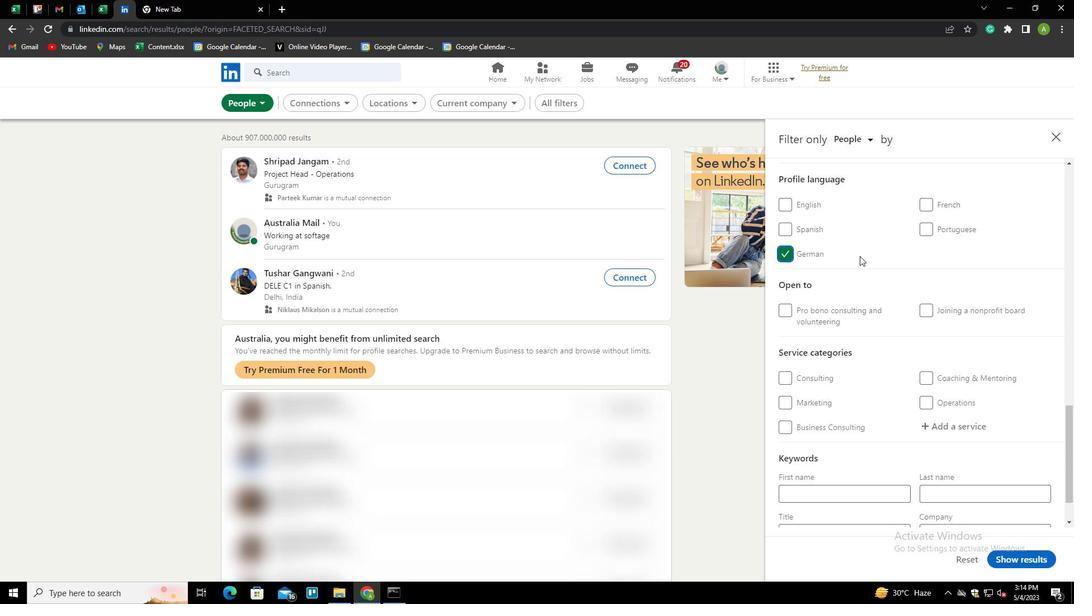 
Action: Mouse scrolled (913, 278) with delta (0, 0)
Screenshot: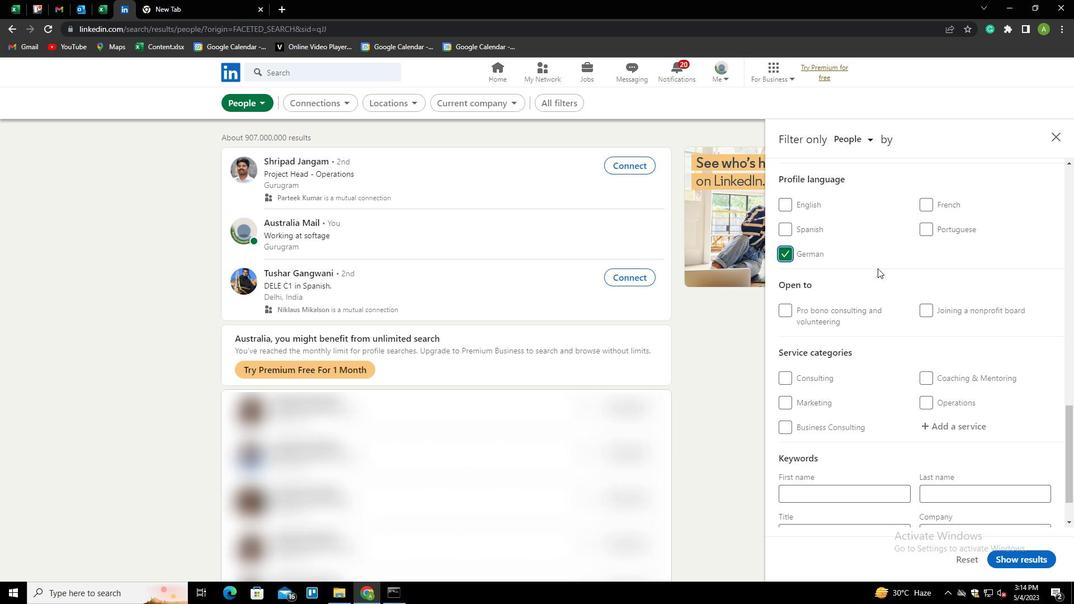 
Action: Mouse scrolled (913, 278) with delta (0, 0)
Screenshot: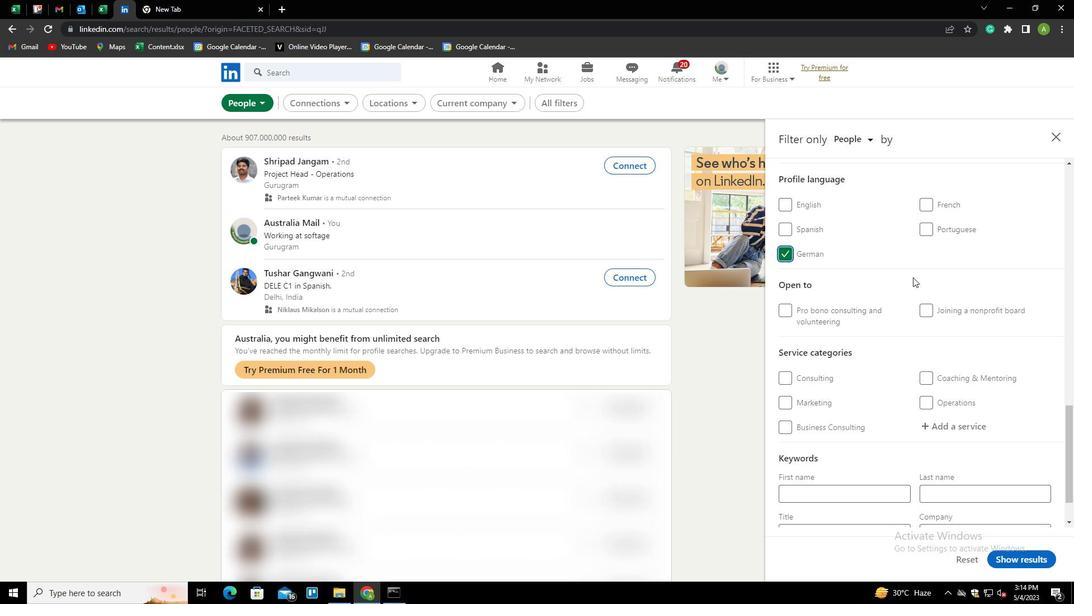 
Action: Mouse scrolled (913, 278) with delta (0, 0)
Screenshot: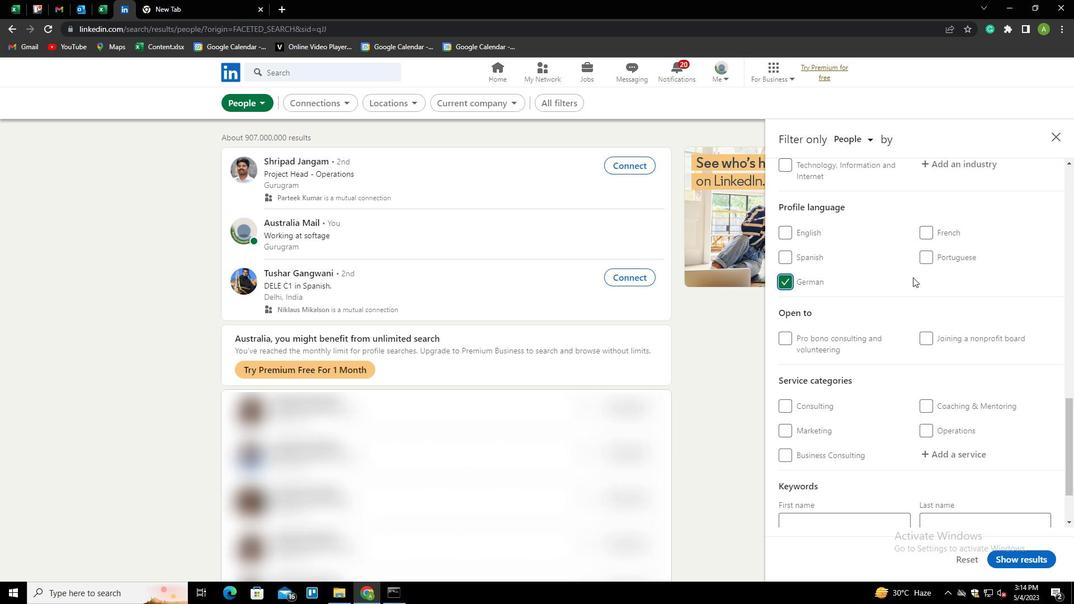 
Action: Mouse scrolled (913, 278) with delta (0, 0)
Screenshot: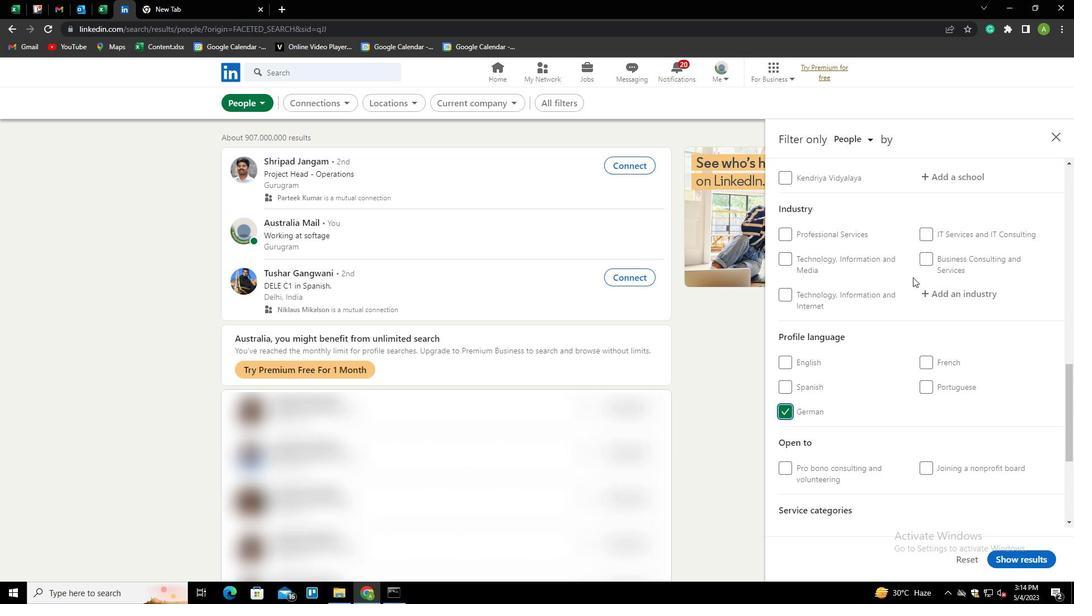 
Action: Mouse scrolled (913, 278) with delta (0, 0)
Screenshot: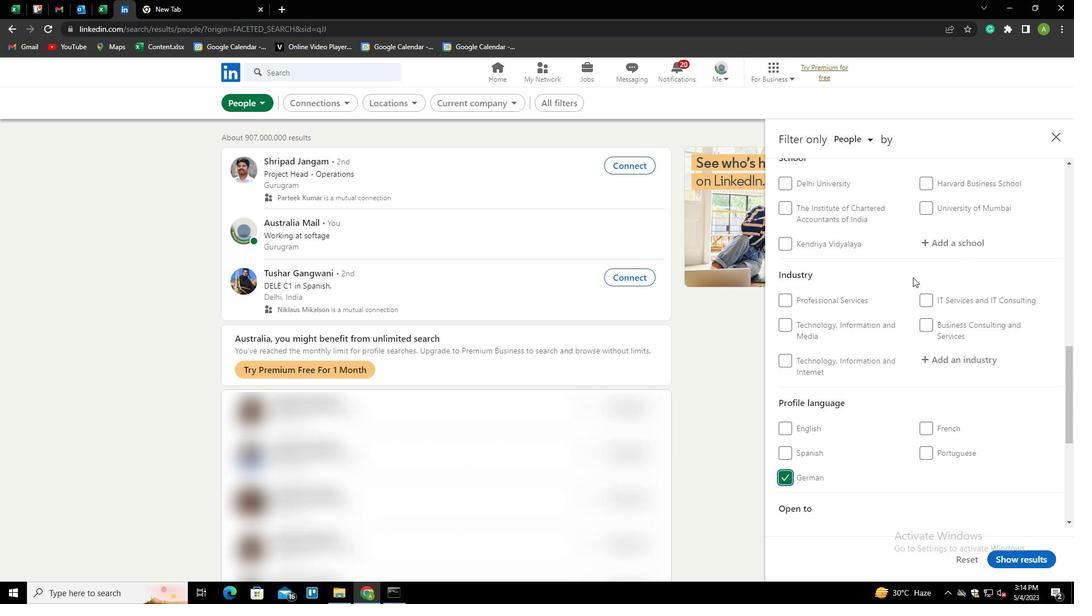 
Action: Mouse scrolled (913, 278) with delta (0, 0)
Screenshot: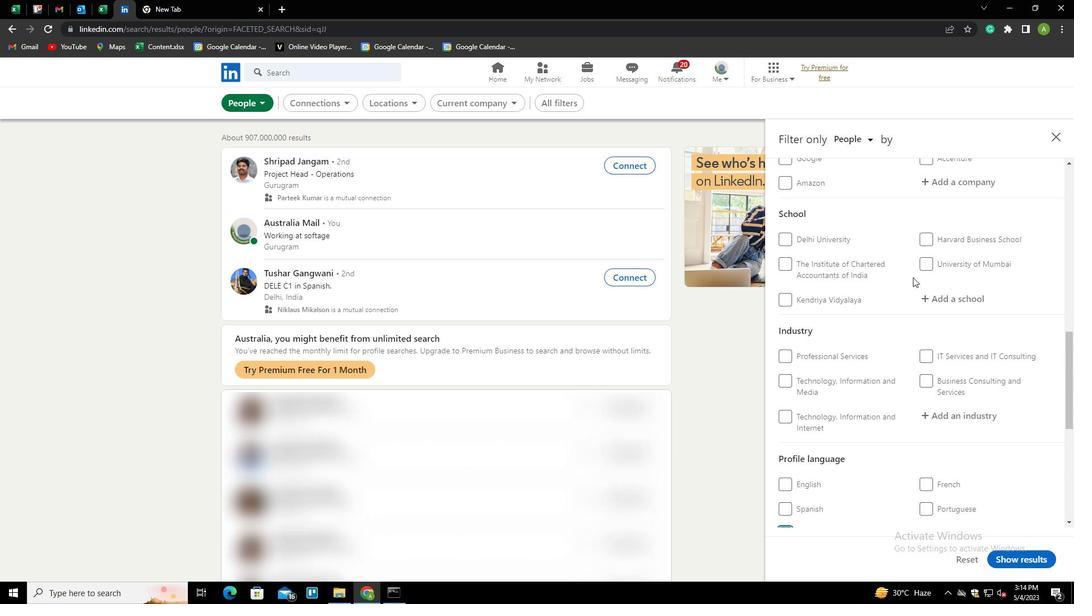 
Action: Mouse scrolled (913, 278) with delta (0, 0)
Screenshot: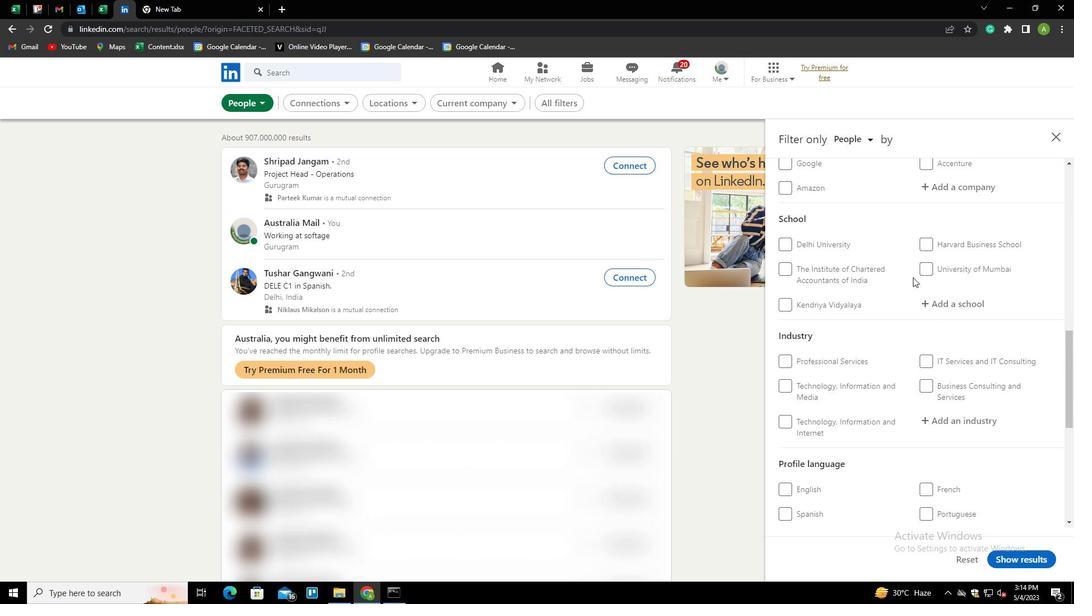 
Action: Mouse scrolled (913, 278) with delta (0, 0)
Screenshot: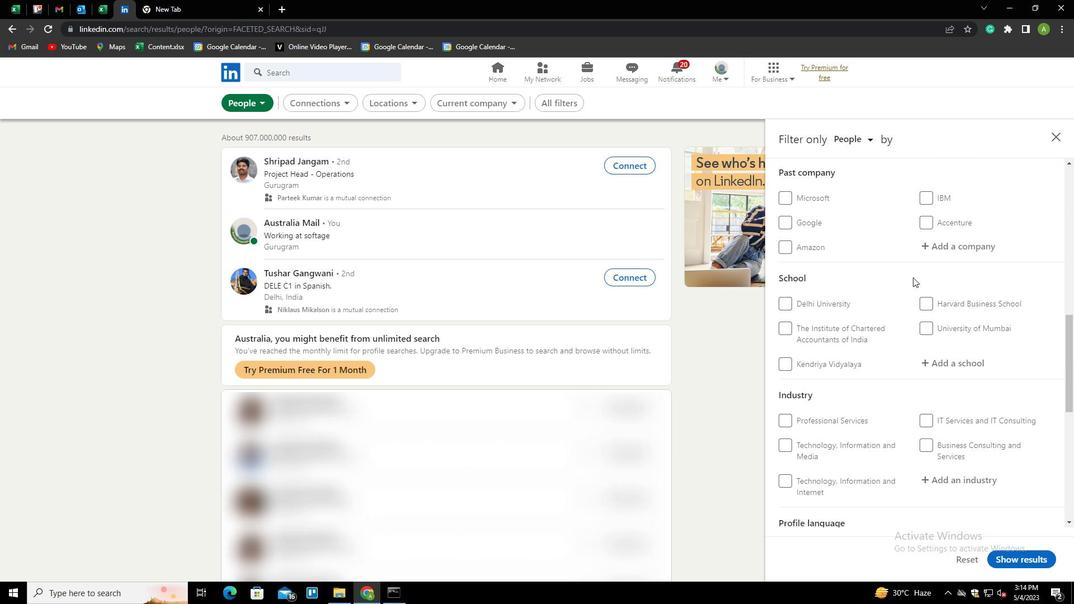 
Action: Mouse scrolled (913, 278) with delta (0, 0)
Screenshot: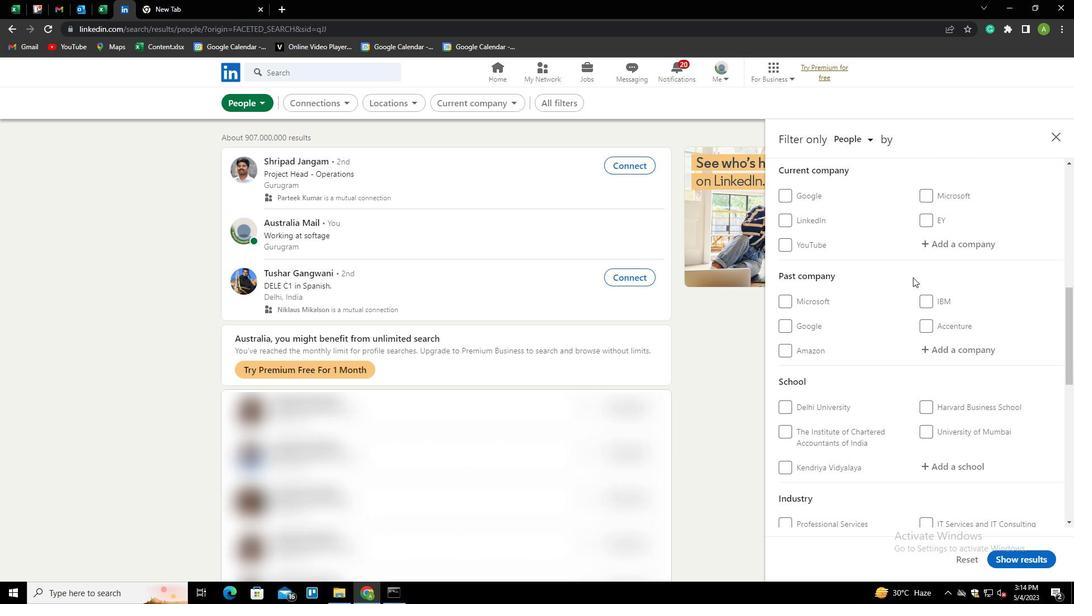 
Action: Mouse scrolled (913, 278) with delta (0, 0)
Screenshot: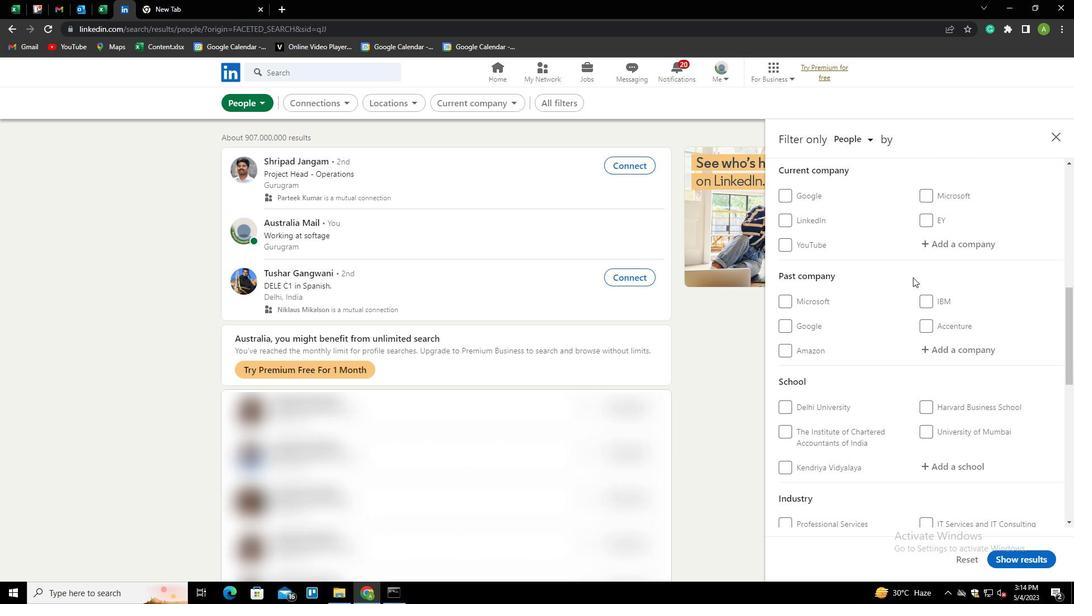 
Action: Mouse moved to (910, 297)
Screenshot: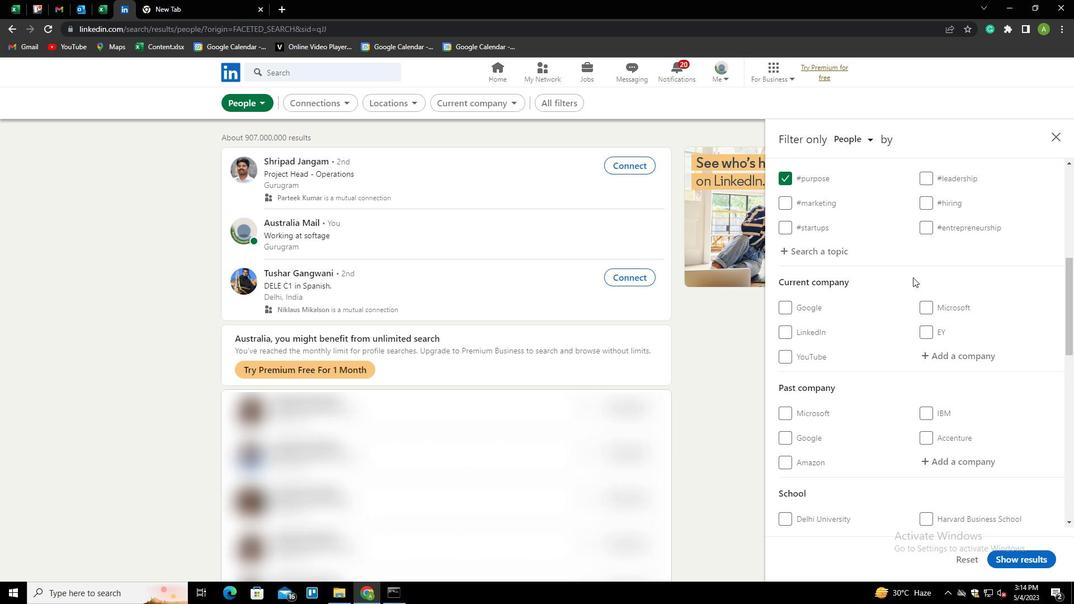 
Action: Mouse scrolled (910, 296) with delta (0, 0)
Screenshot: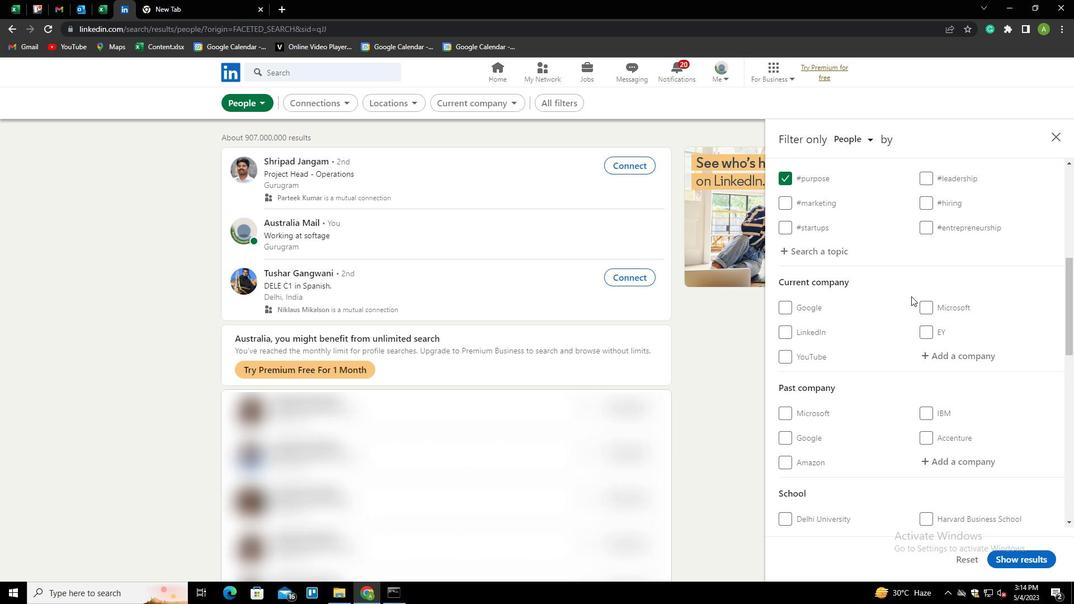 
Action: Mouse scrolled (910, 296) with delta (0, 0)
Screenshot: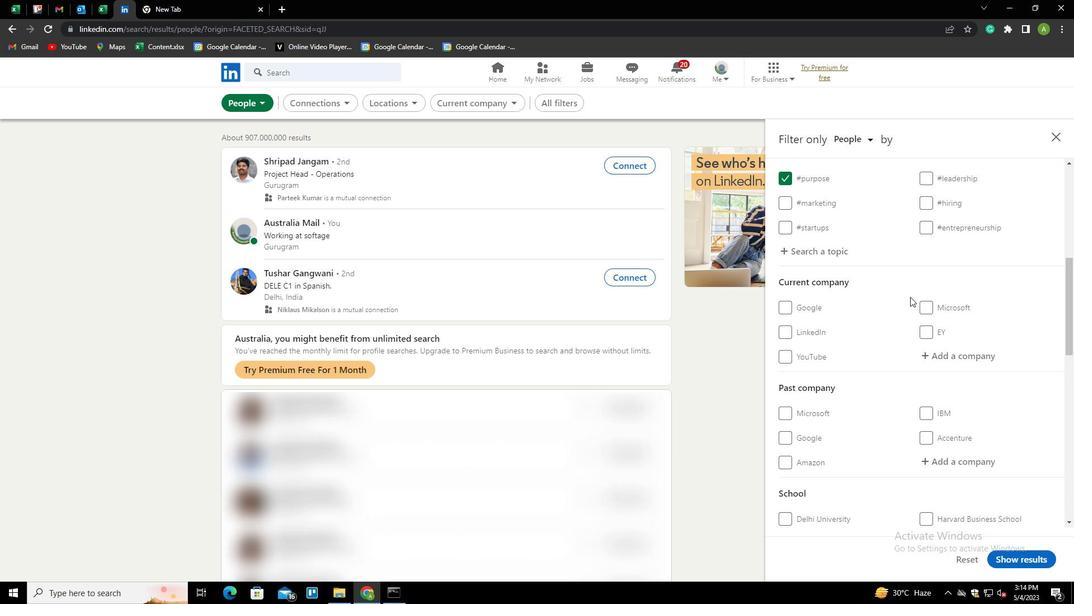 
Action: Mouse moved to (947, 244)
Screenshot: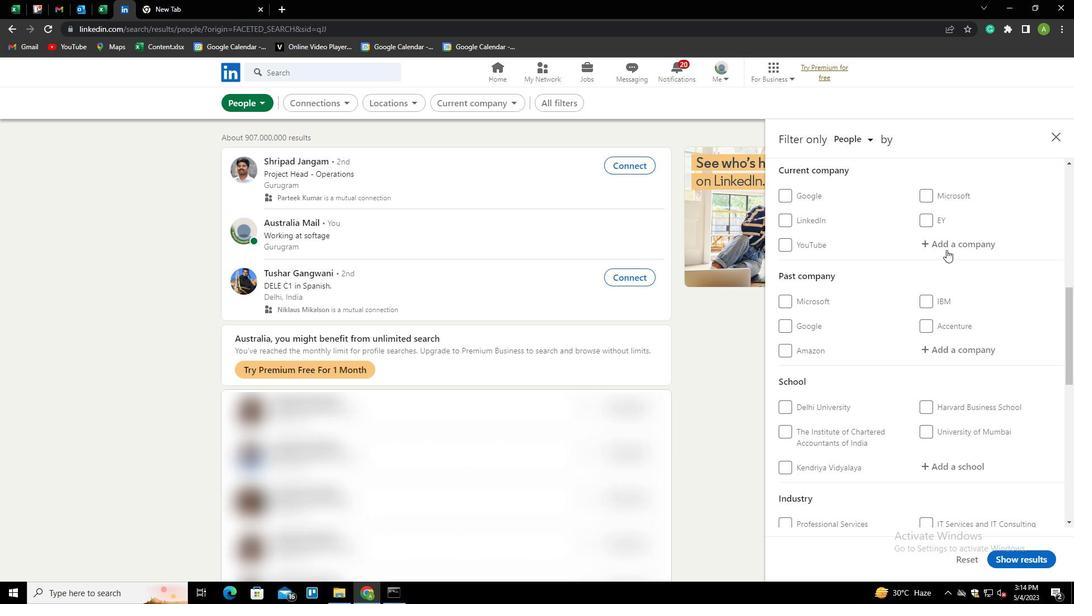 
Action: Mouse pressed left at (947, 244)
Screenshot: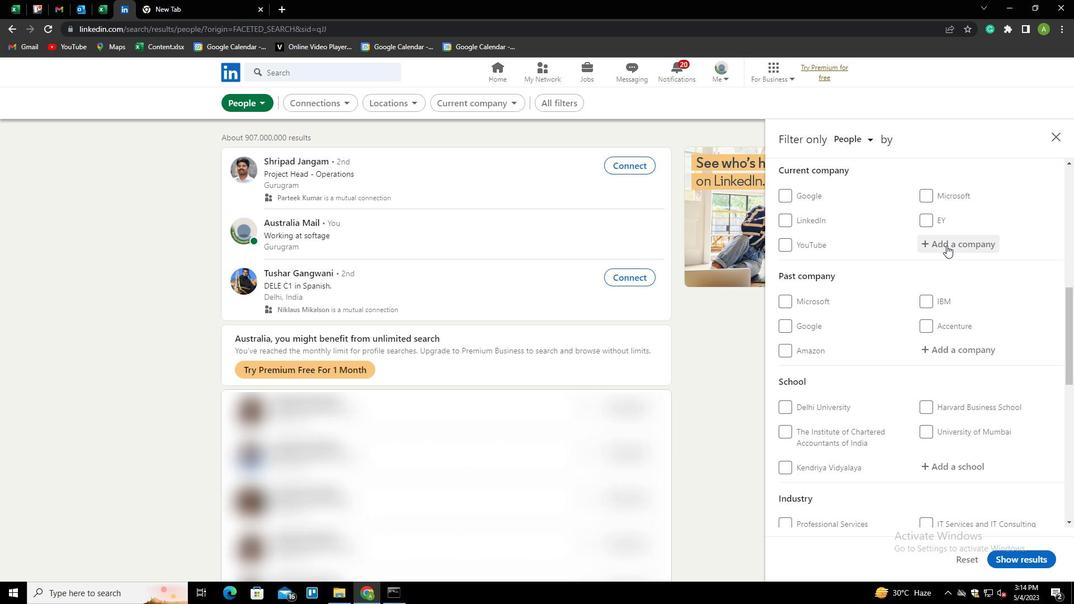 
Action: Mouse moved to (951, 242)
Screenshot: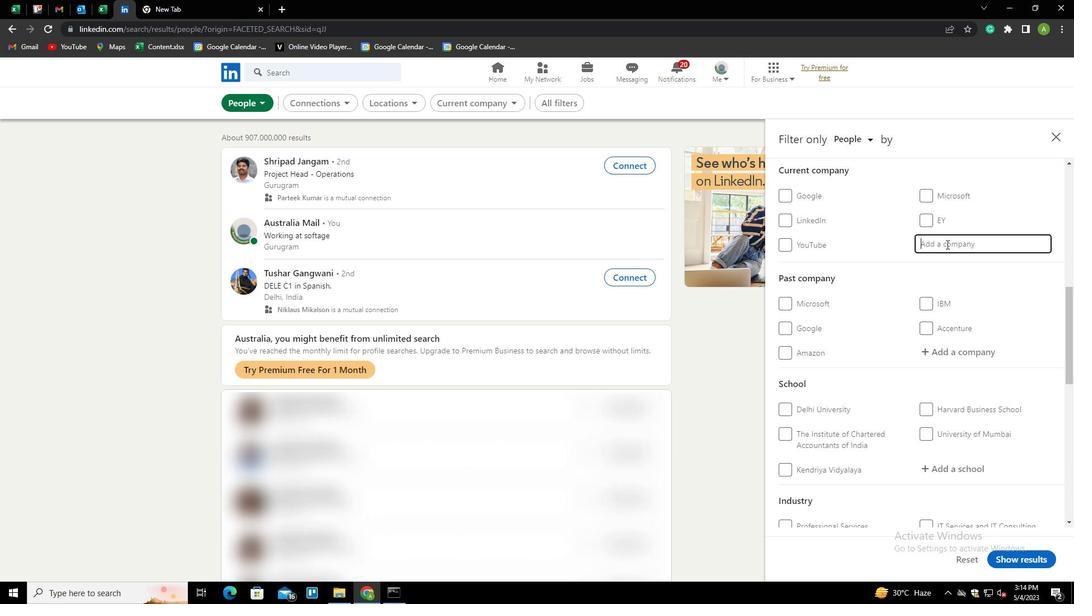 
Action: Mouse pressed left at (951, 242)
Screenshot: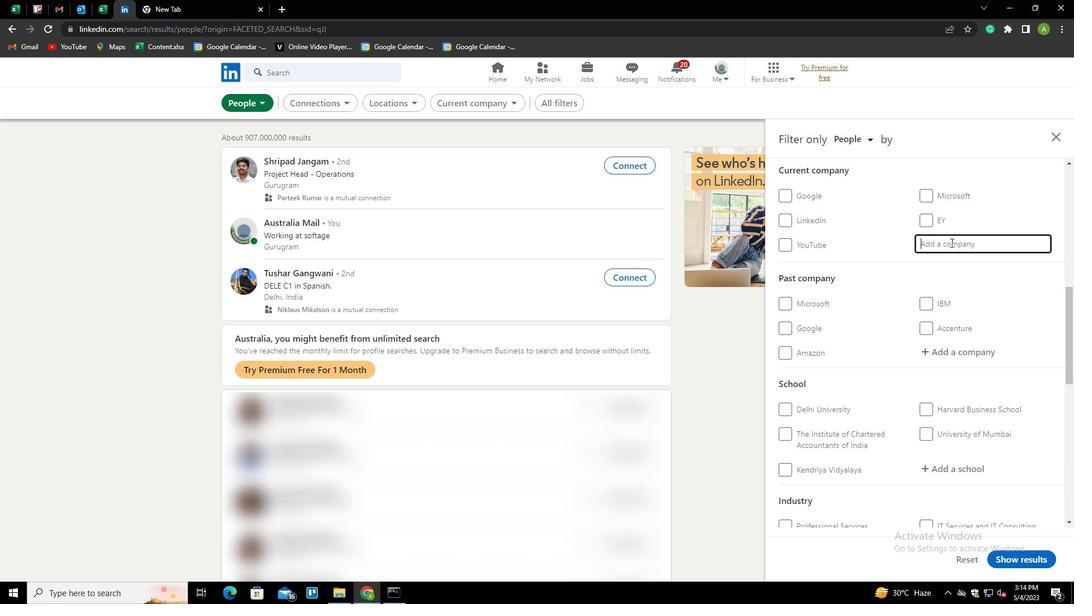 
Action: Key pressed <Key.shift>
Screenshot: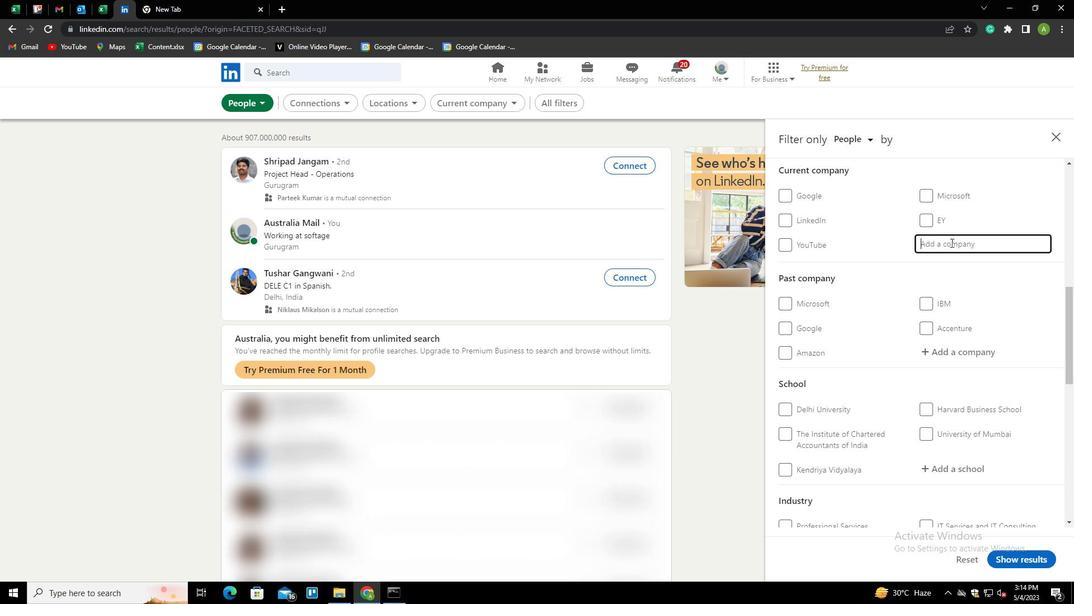 
Action: Mouse moved to (951, 242)
Screenshot: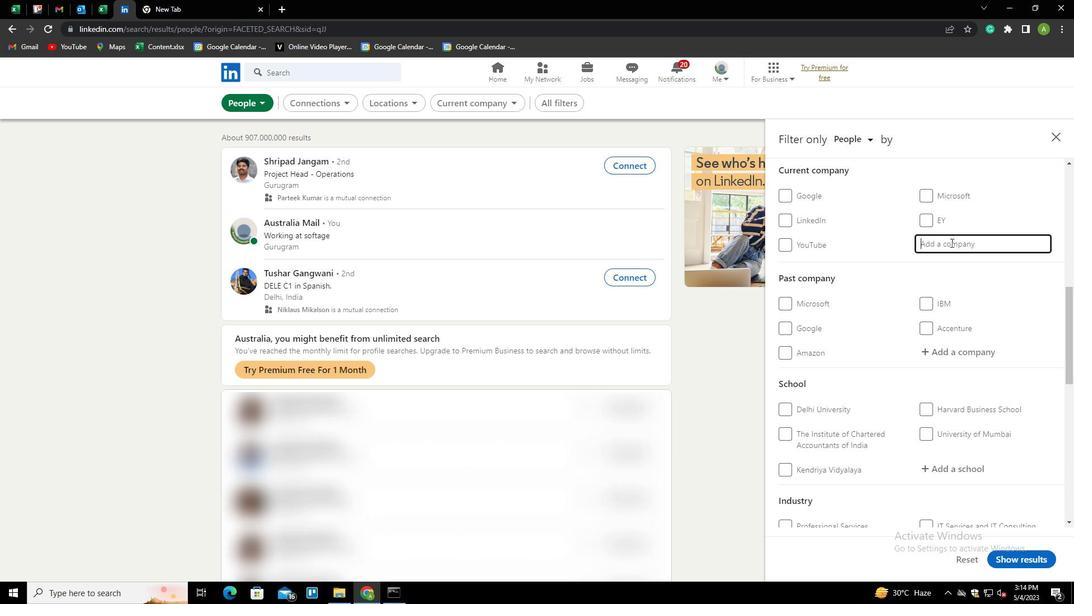 
Action: Key pressed <Key.shift><Key.shift><Key.shift><Key.shift><Key.shift><Key.shift><Key.shift><Key.shift><Key.shift><Key.shift><Key.shift><Key.shift><Key.shift><Key.shift><Key.shift><Key.shift><Key.shift><Key.shift><Key.shift><Key.shift><Key.shift><Key.shift><Key.shift><Key.shift><Key.shift><Key.shift><Key.shift><Key.shift><Key.shift><Key.shift><Key.shift><Key.shift><Key.shift><Key.shift><Key.shift><Key.shift><Key.shift>SIMPL<Key.down><Key.down><Key.up><Key.enter>
Screenshot: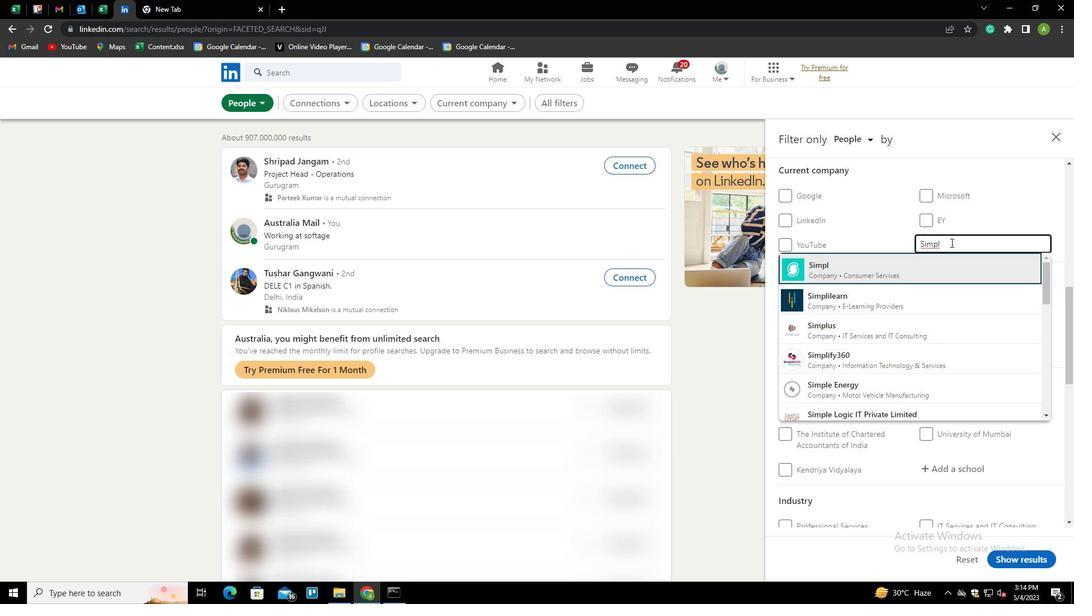 
Action: Mouse scrolled (951, 242) with delta (0, 0)
Screenshot: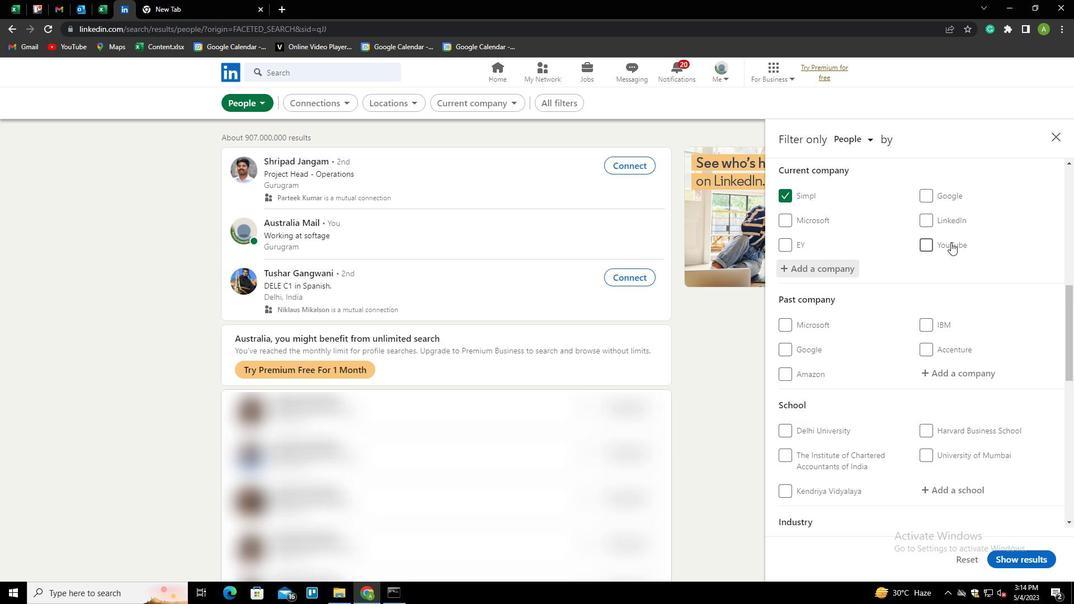 
Action: Mouse scrolled (951, 242) with delta (0, 0)
Screenshot: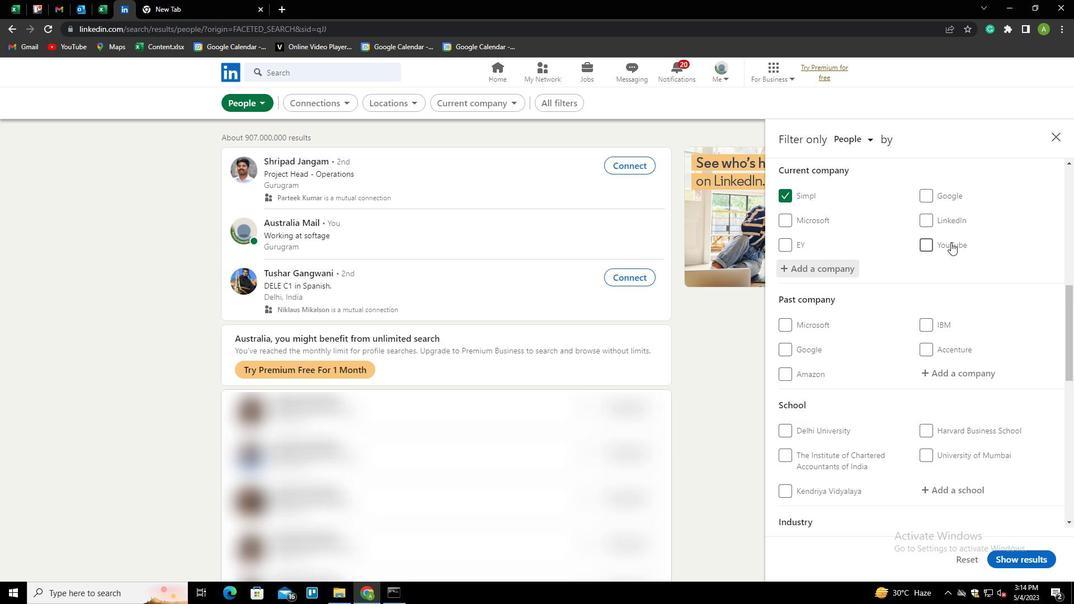 
Action: Mouse scrolled (951, 242) with delta (0, 0)
Screenshot: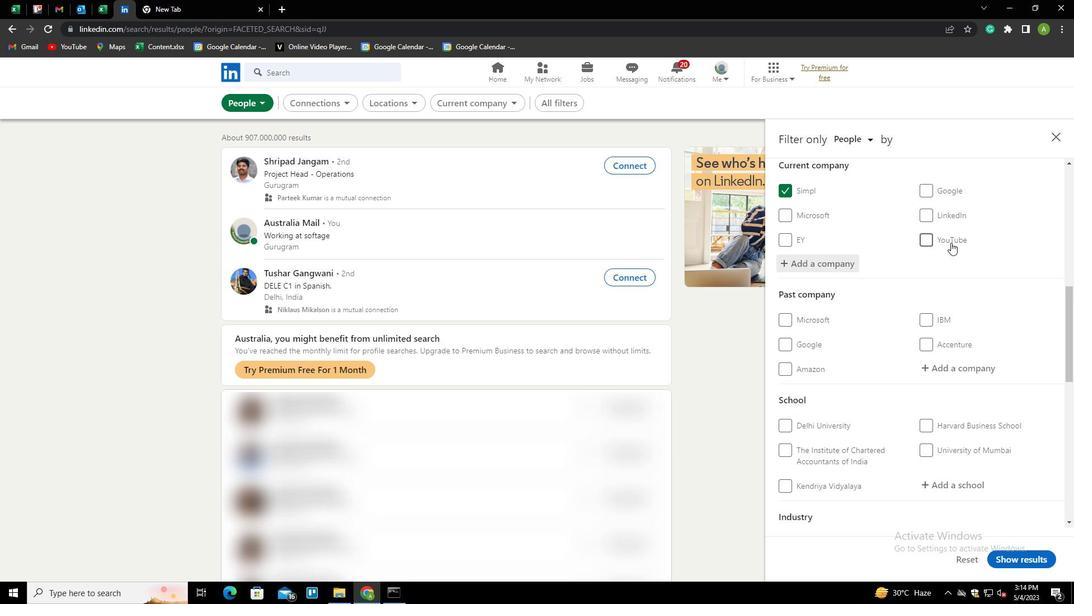 
Action: Mouse scrolled (951, 242) with delta (0, 0)
Screenshot: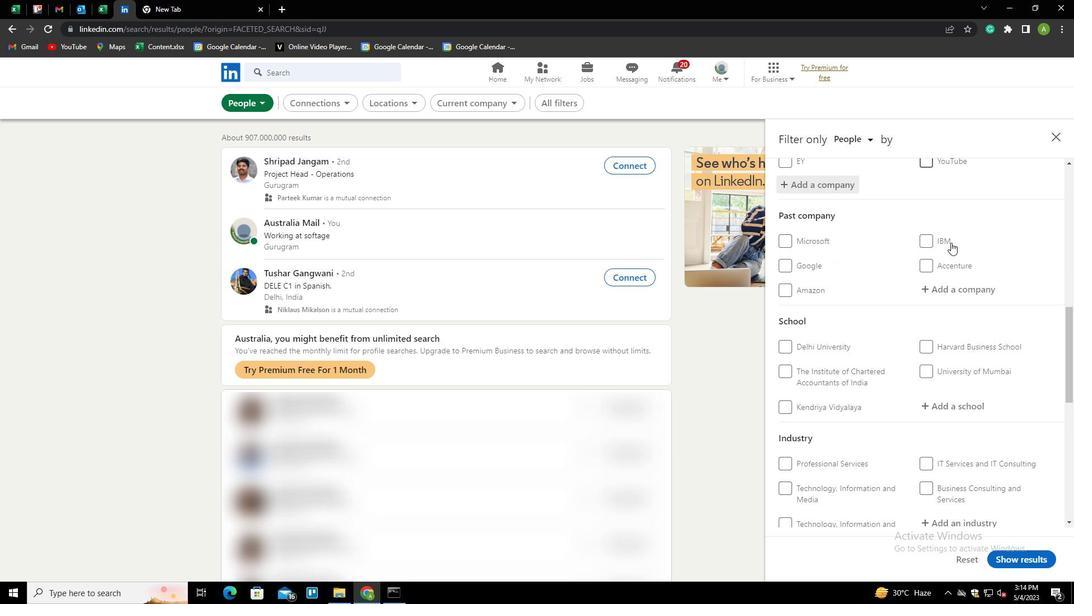 
Action: Mouse moved to (944, 264)
Screenshot: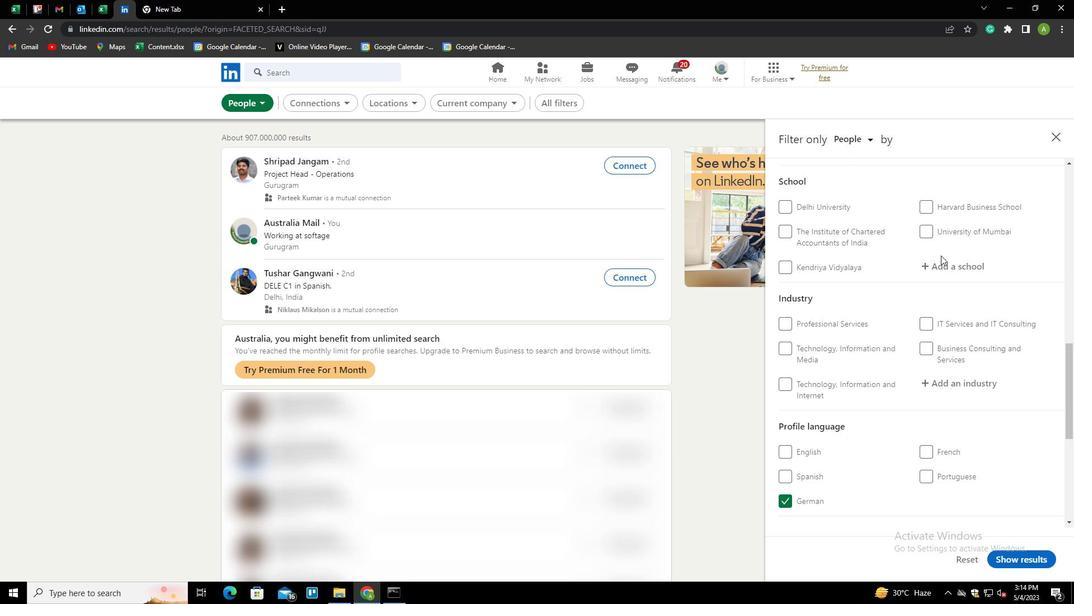 
Action: Mouse pressed left at (944, 264)
Screenshot: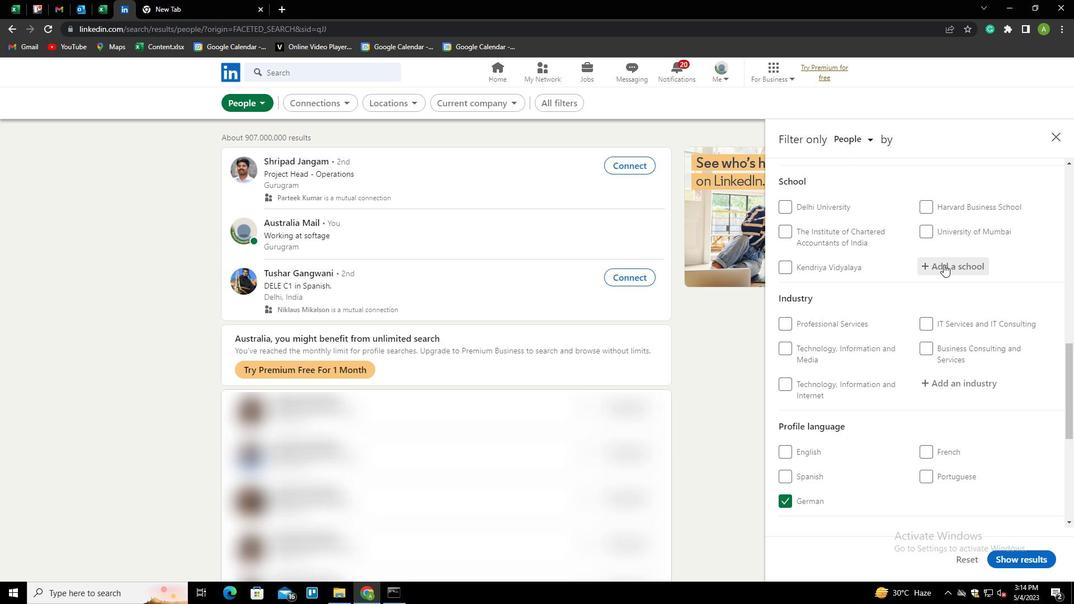 
Action: Key pressed <Key.shift>BHARATHIAR<Key.space><Key.shift>UNIVERSITY<Key.down><Key.enter>
Screenshot: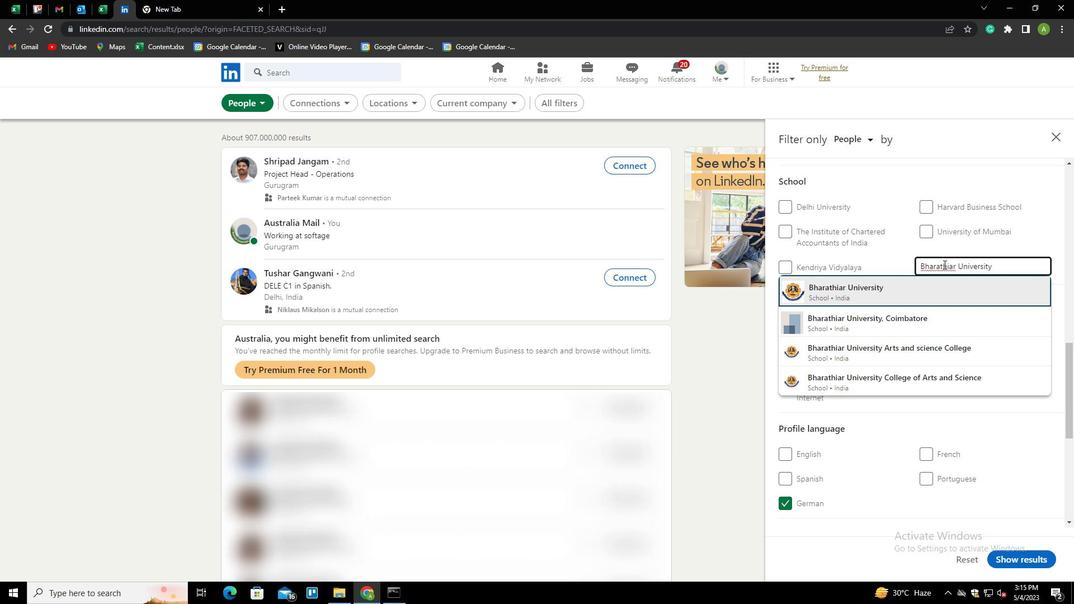 
Action: Mouse scrolled (944, 264) with delta (0, 0)
Screenshot: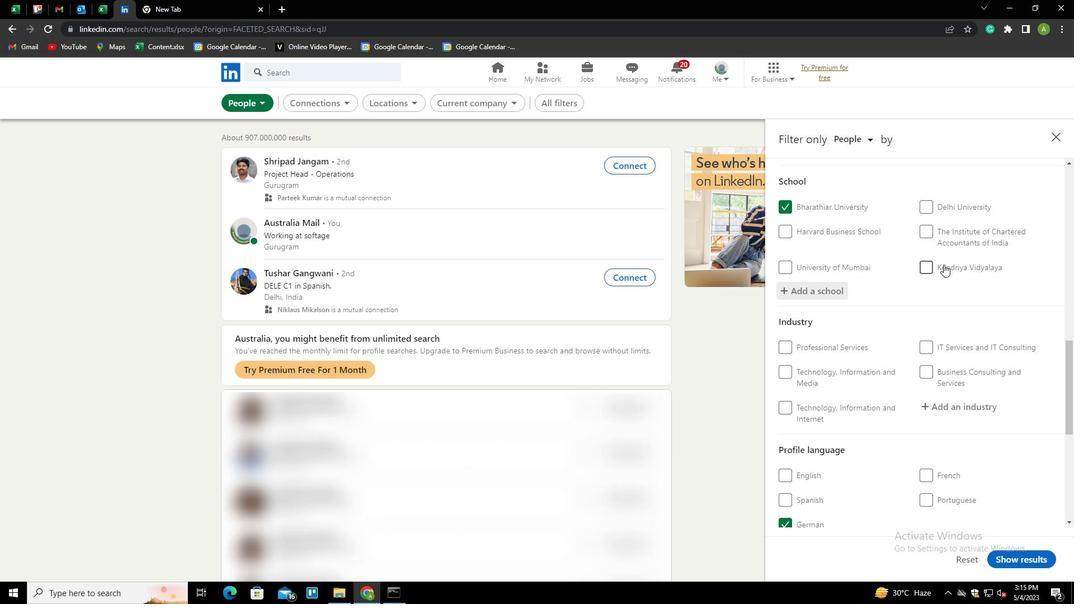 
Action: Mouse scrolled (944, 264) with delta (0, 0)
Screenshot: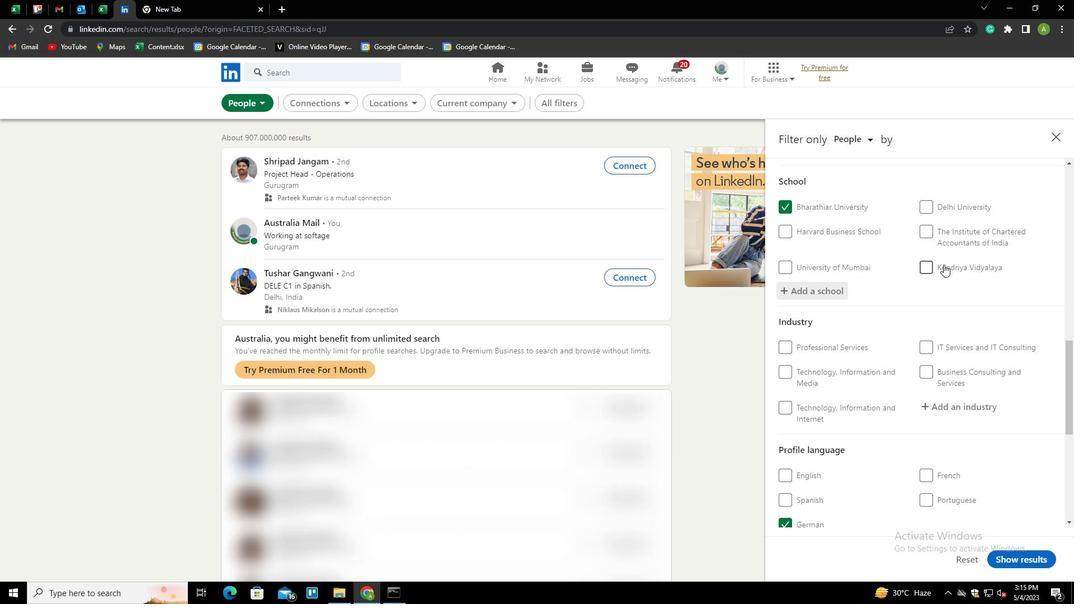 
Action: Mouse scrolled (944, 264) with delta (0, 0)
Screenshot: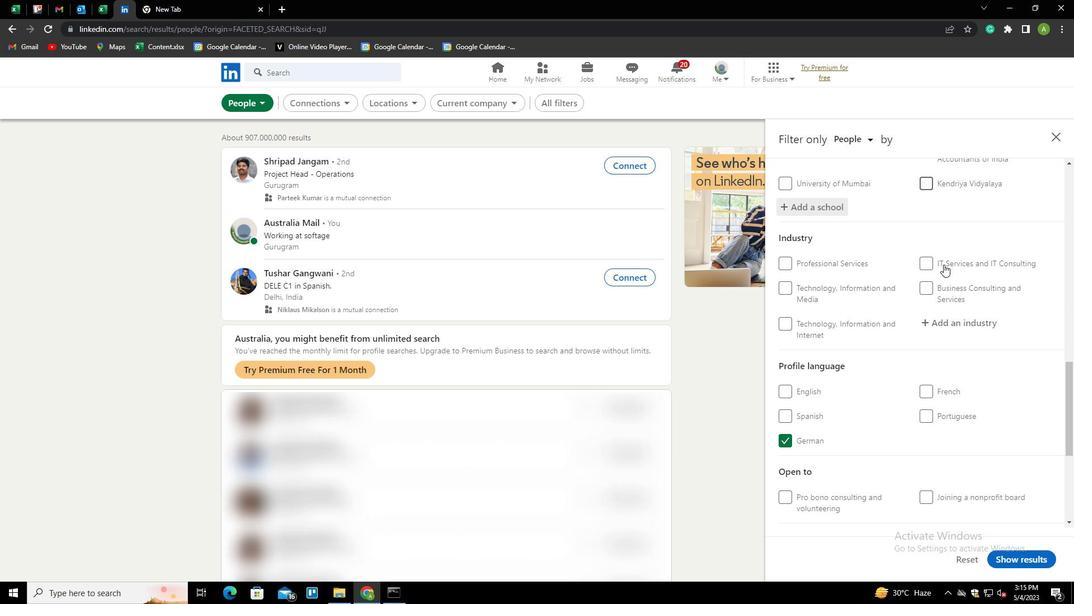 
Action: Mouse moved to (945, 237)
Screenshot: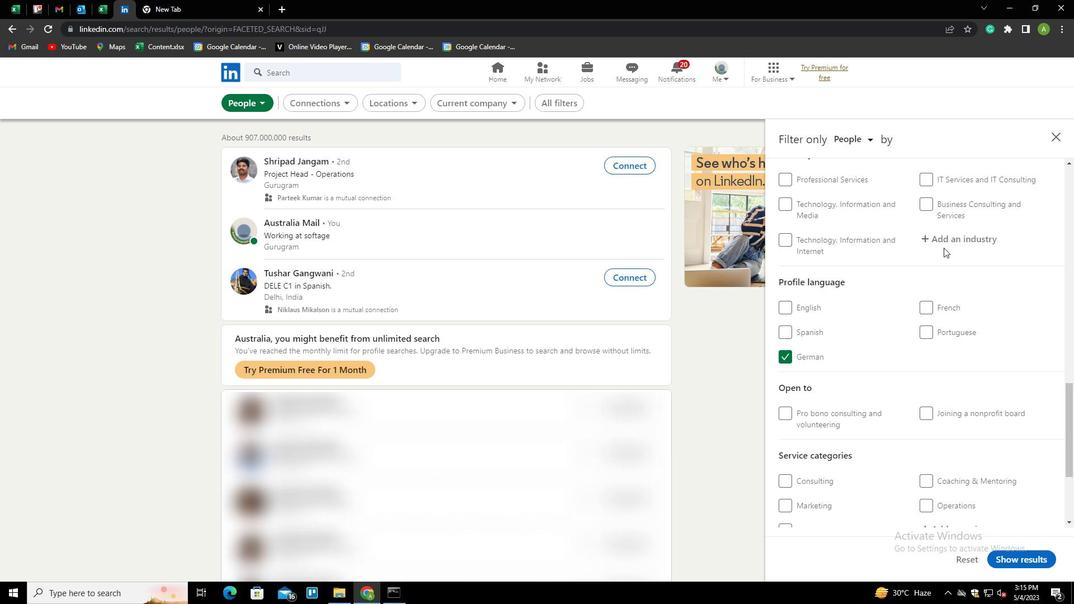 
Action: Mouse pressed left at (945, 237)
Screenshot: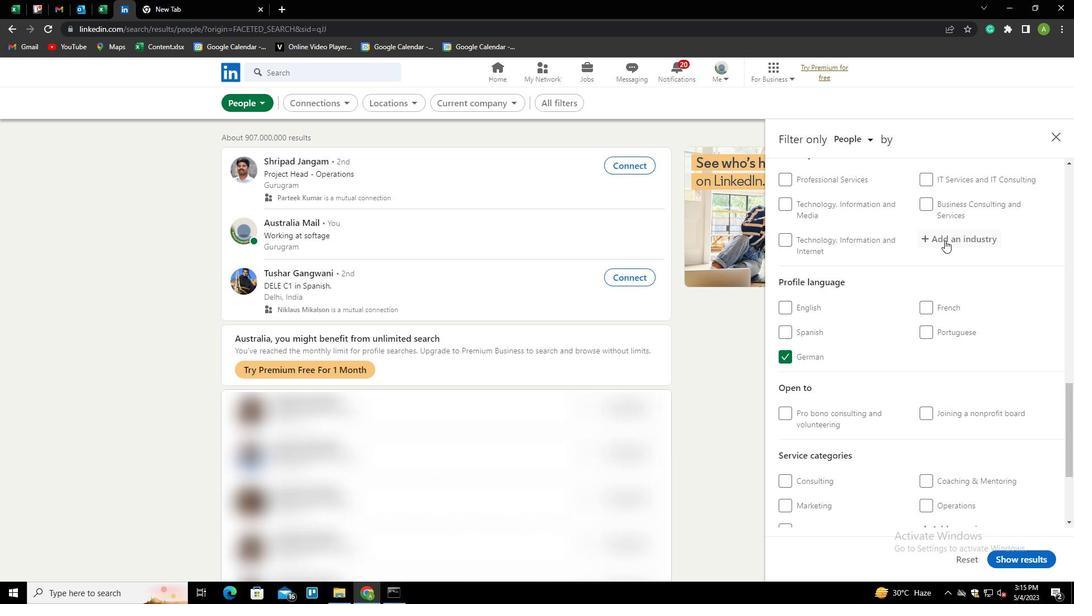 
Action: Mouse moved to (950, 240)
Screenshot: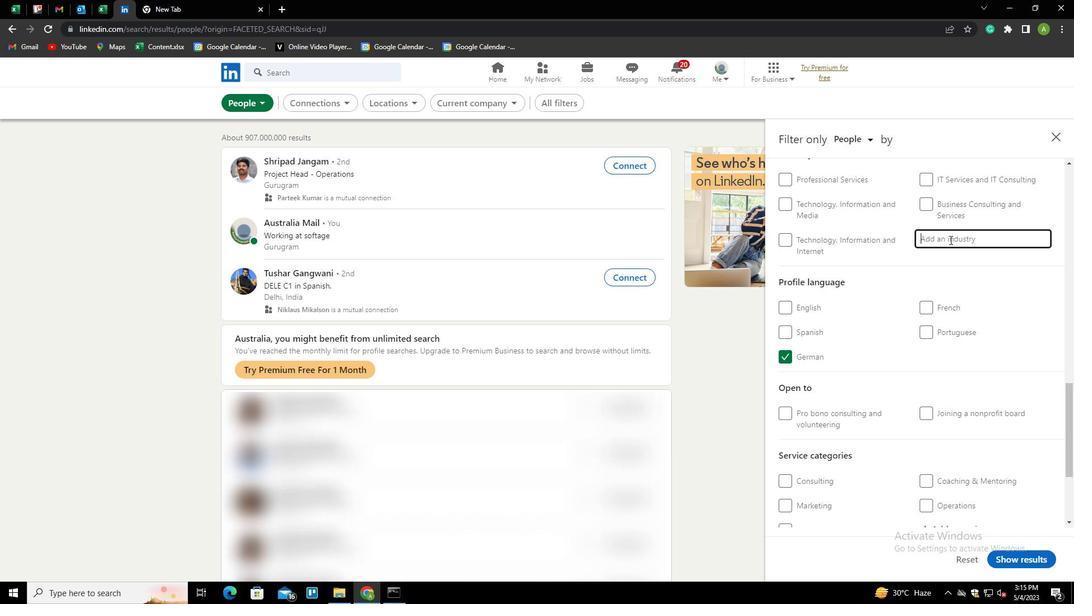 
Action: Mouse pressed left at (950, 240)
Screenshot: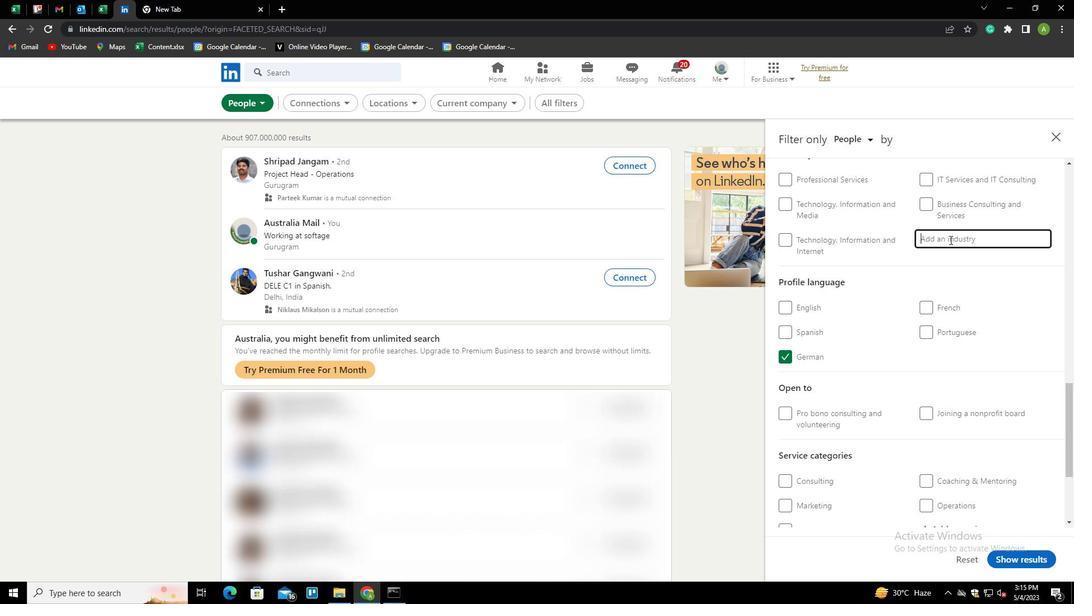 
Action: Key pressed <Key.shift>WHOLESALE<Key.space><Key.shift>COMPUTER<Key.down><Key.enter>
Screenshot: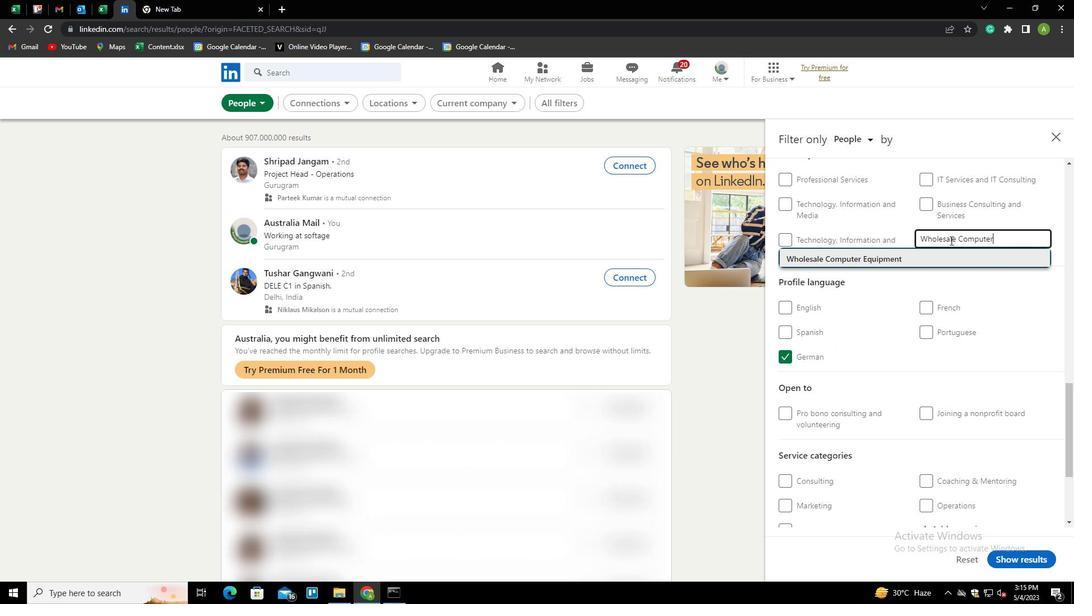 
Action: Mouse scrolled (950, 240) with delta (0, 0)
Screenshot: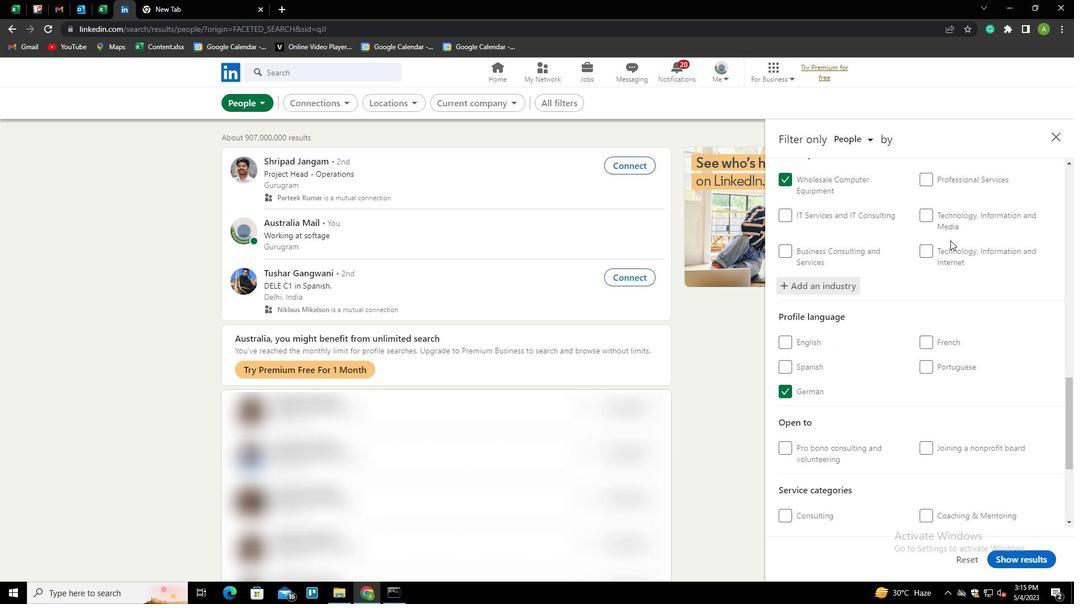 
Action: Mouse scrolled (950, 240) with delta (0, 0)
Screenshot: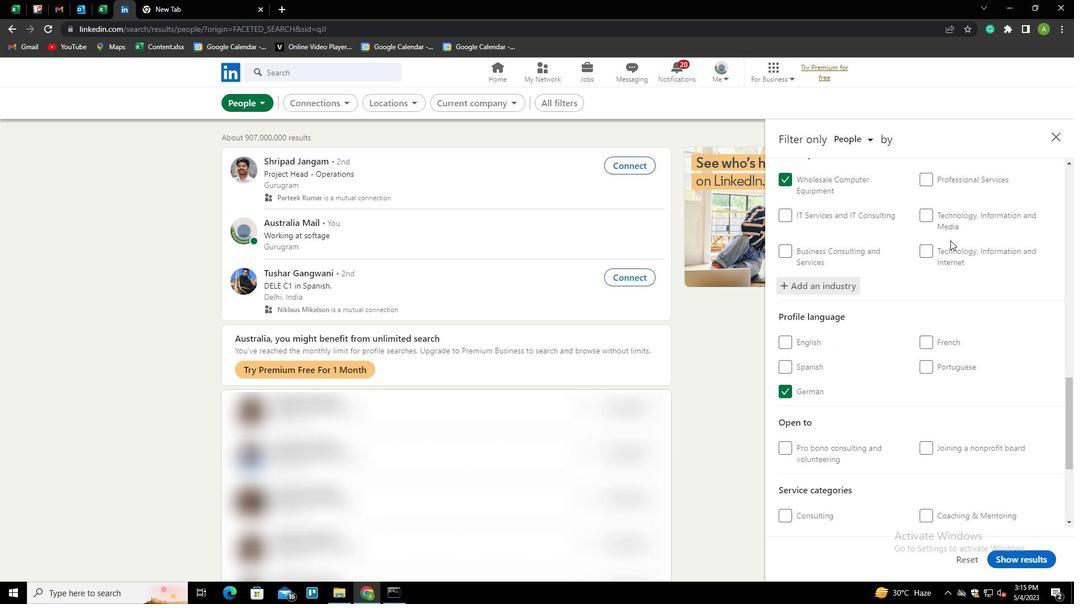 
Action: Mouse scrolled (950, 240) with delta (0, 0)
Screenshot: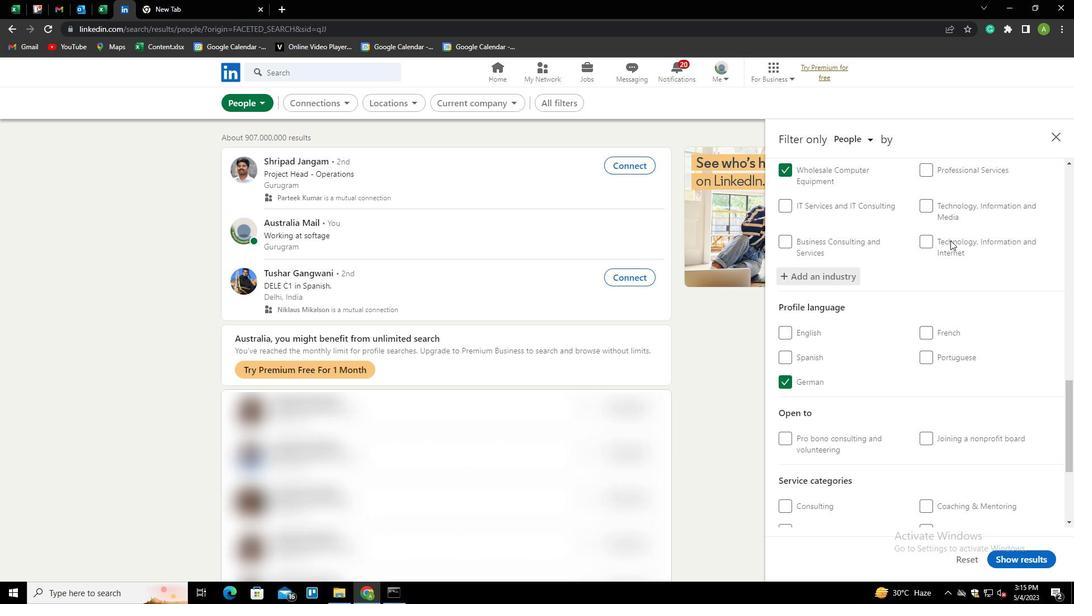 
Action: Mouse scrolled (950, 240) with delta (0, 0)
Screenshot: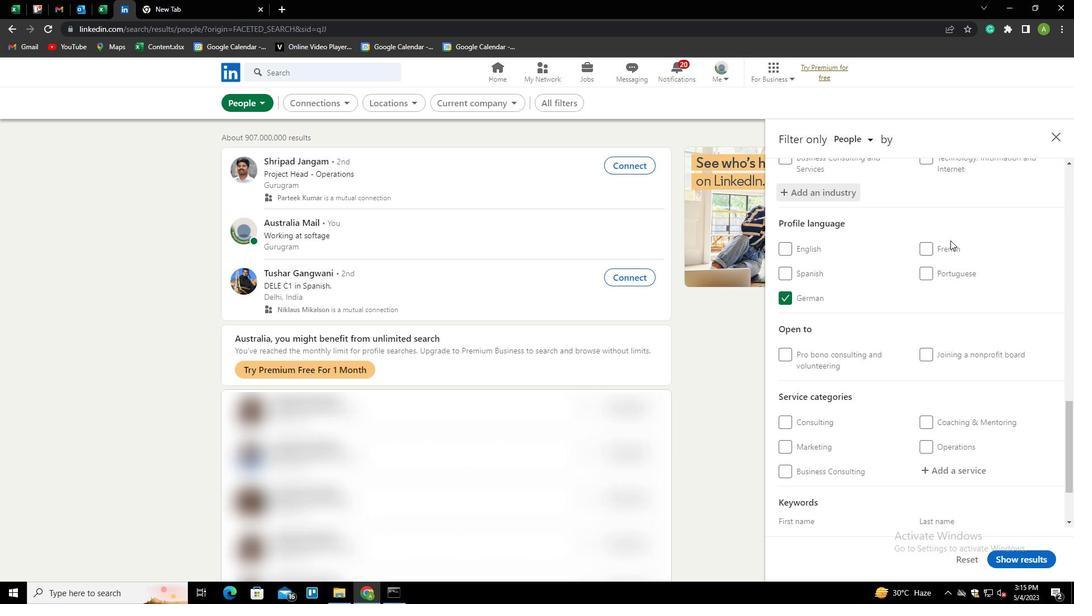 
Action: Mouse scrolled (950, 240) with delta (0, 0)
Screenshot: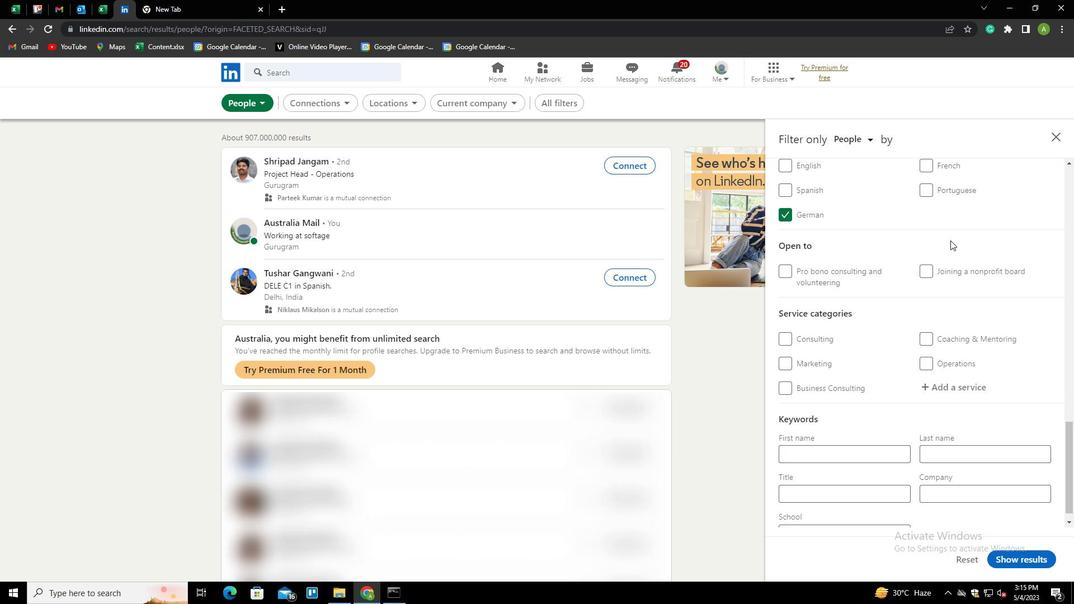
Action: Mouse moved to (940, 372)
Screenshot: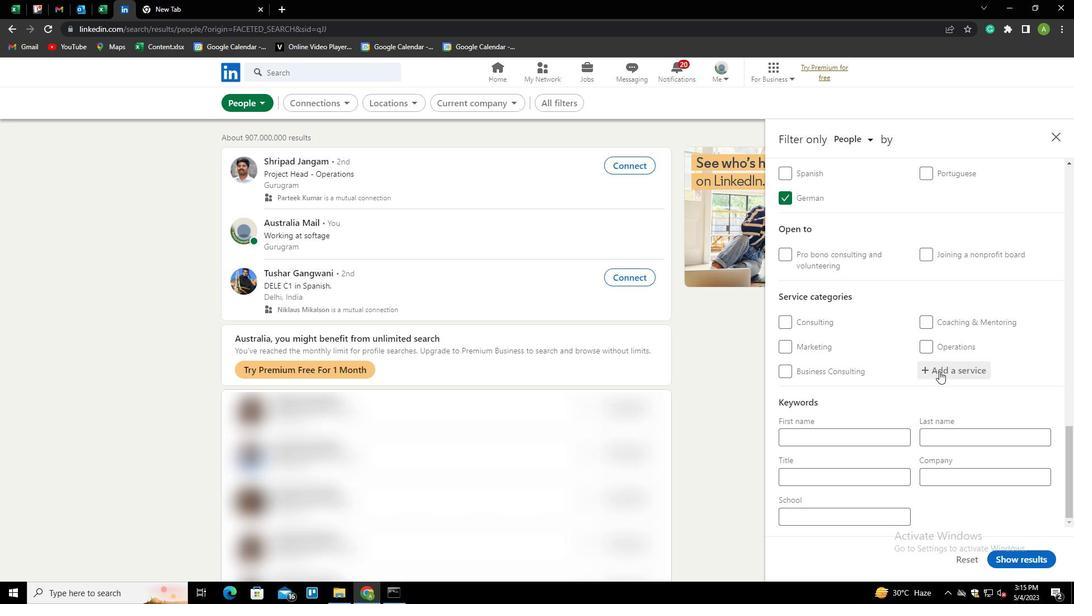 
Action: Mouse pressed left at (940, 372)
Screenshot: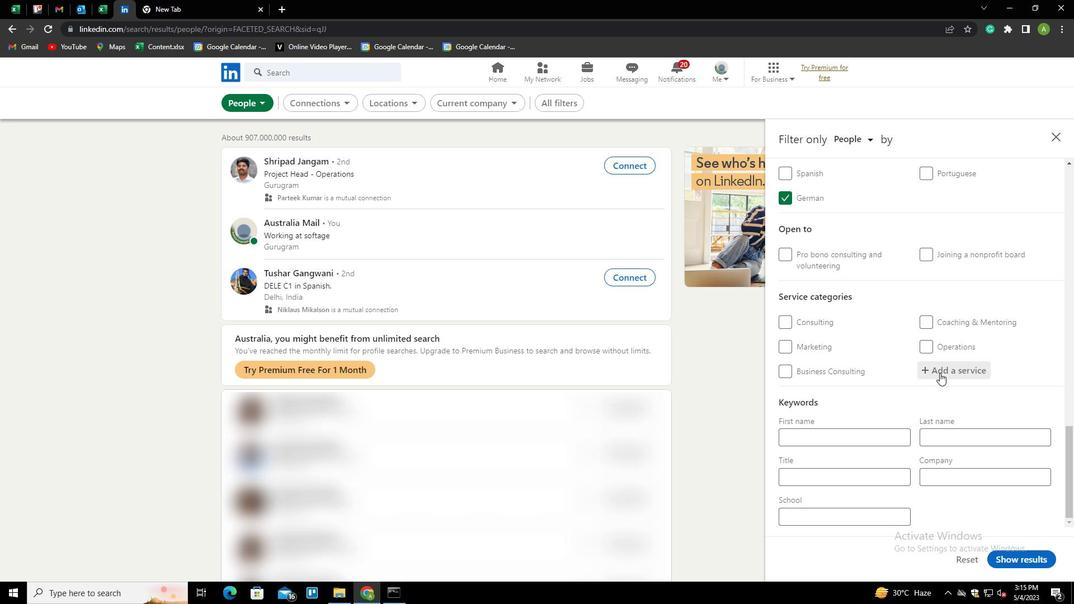 
Action: Mouse moved to (947, 367)
Screenshot: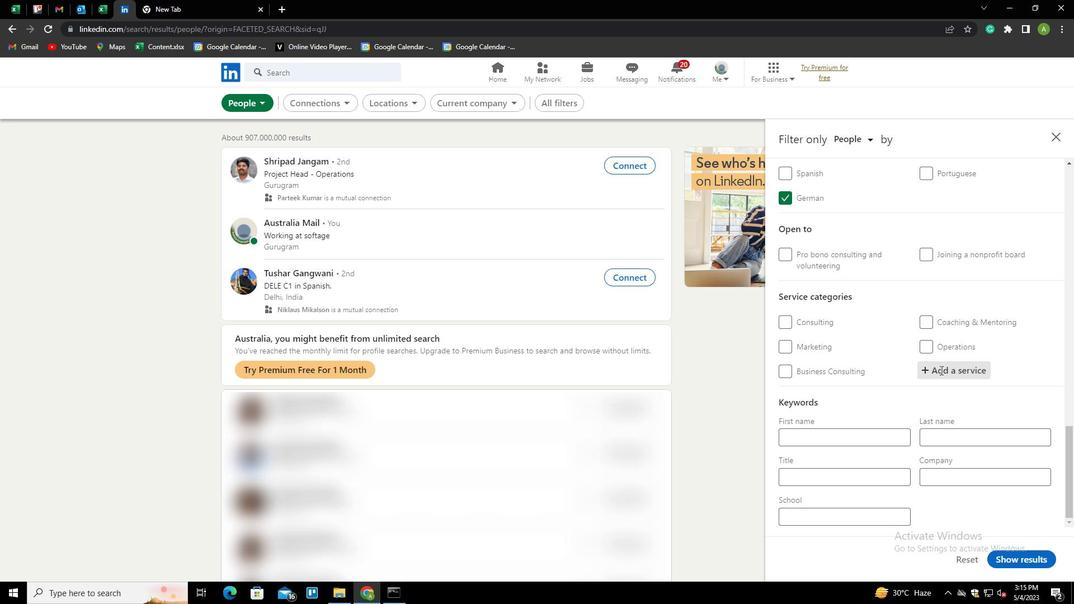 
Action: Mouse pressed left at (947, 367)
Screenshot: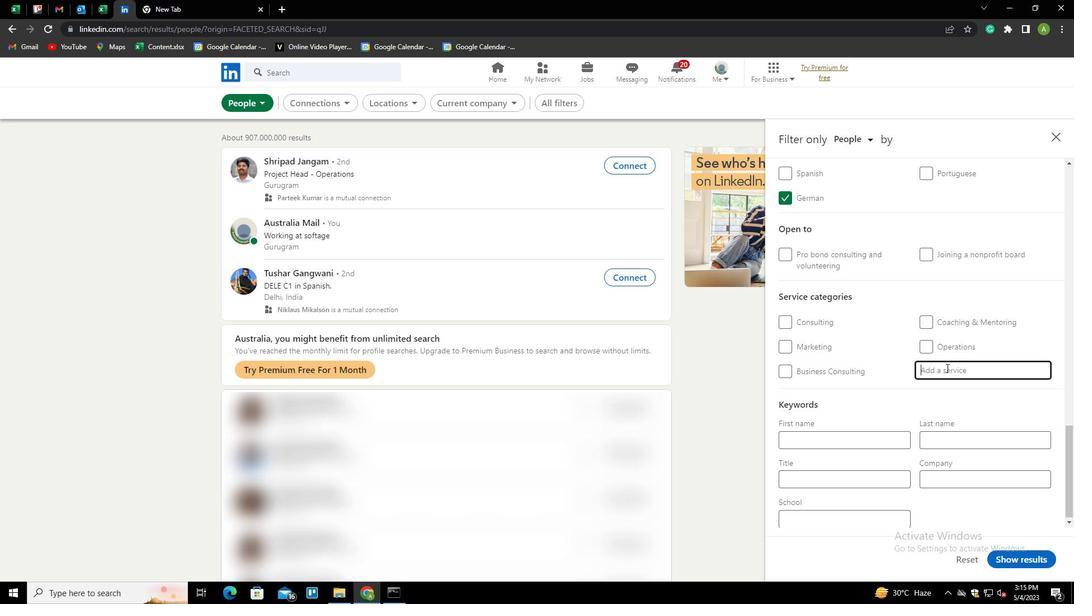 
Action: Key pressed <Key.shift>PRODUCT<Key.space><Key.shift>MARKETING<Key.down><Key.enter>
Screenshot: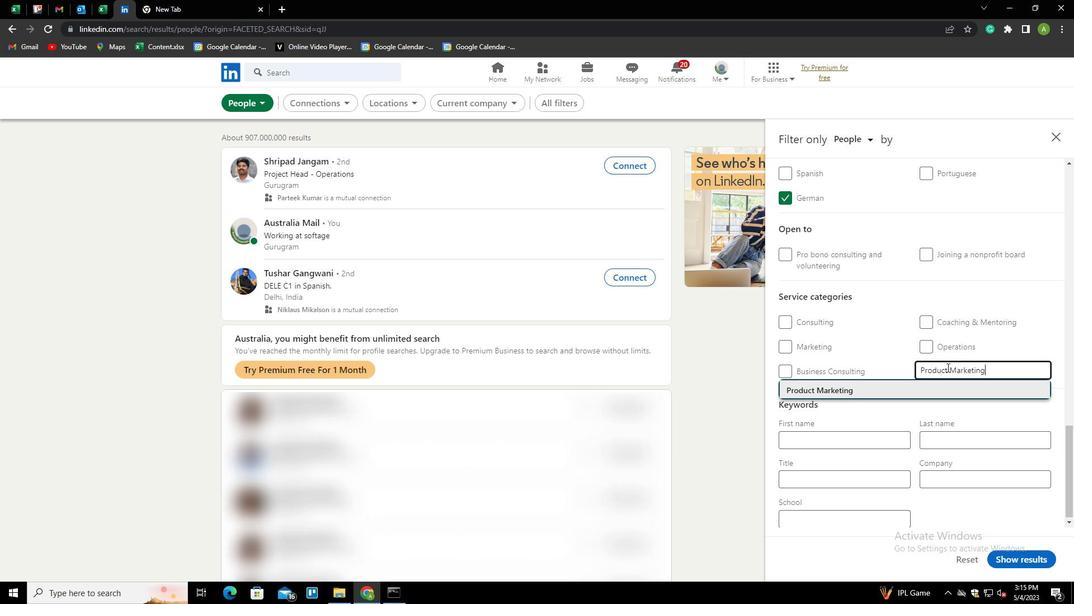 
Action: Mouse moved to (940, 371)
Screenshot: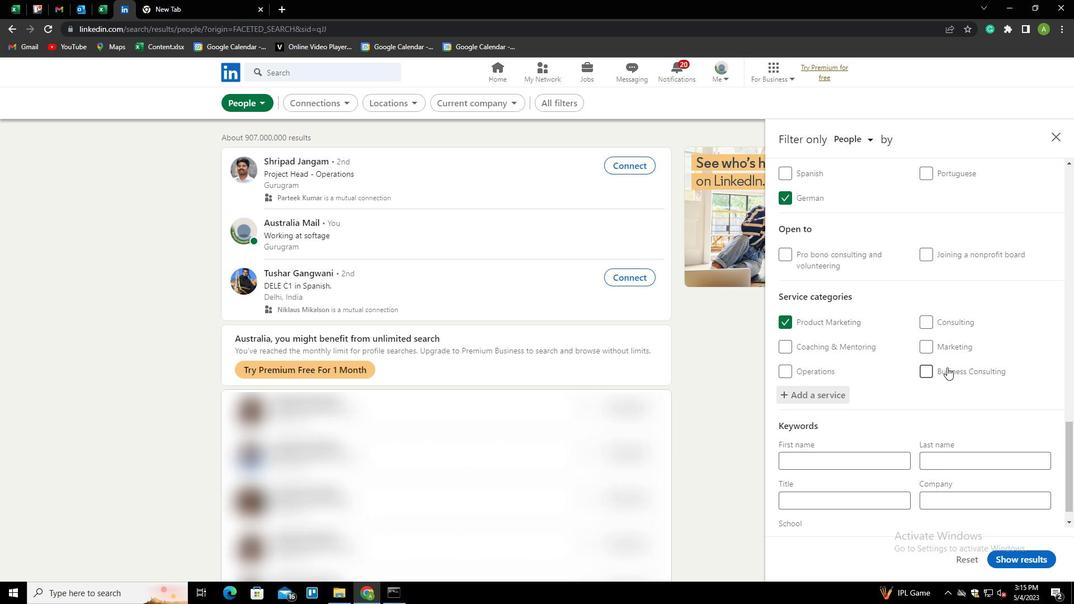
Action: Mouse scrolled (940, 370) with delta (0, 0)
Screenshot: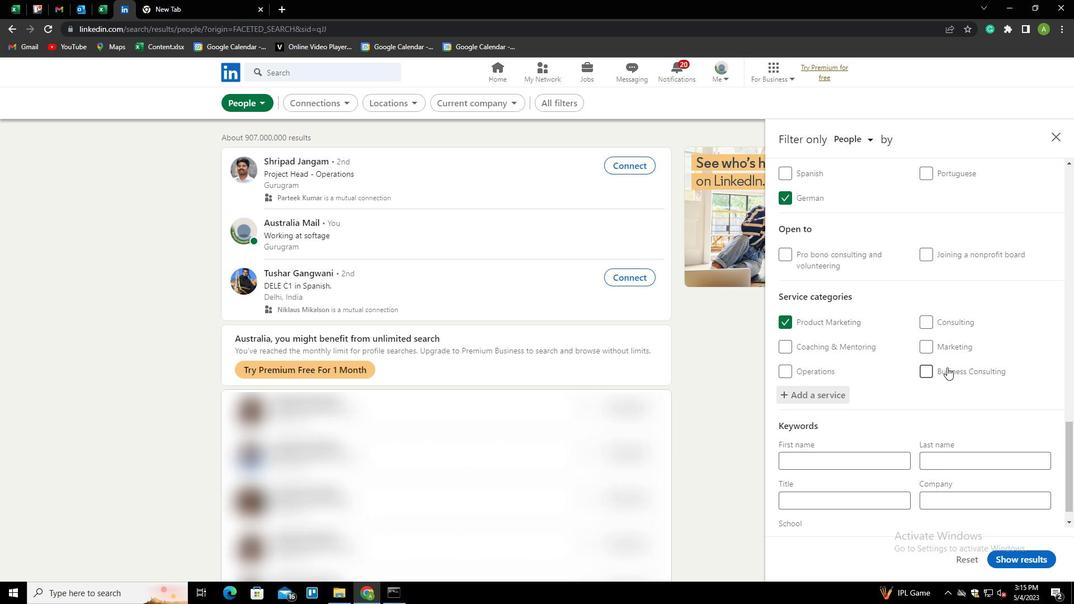 
Action: Mouse scrolled (940, 370) with delta (0, 0)
Screenshot: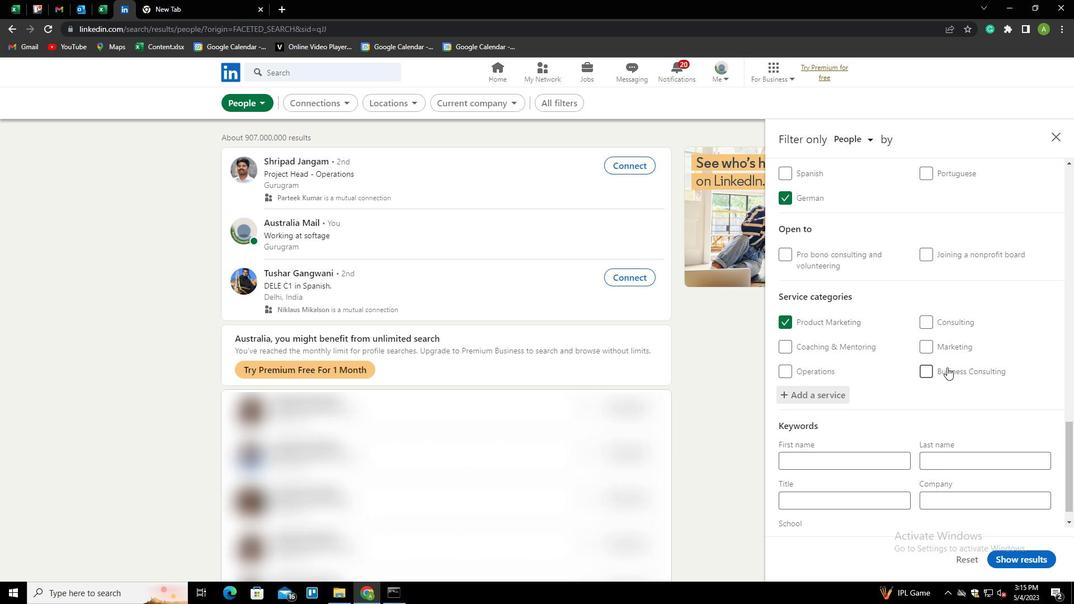 
Action: Mouse scrolled (940, 370) with delta (0, 0)
Screenshot: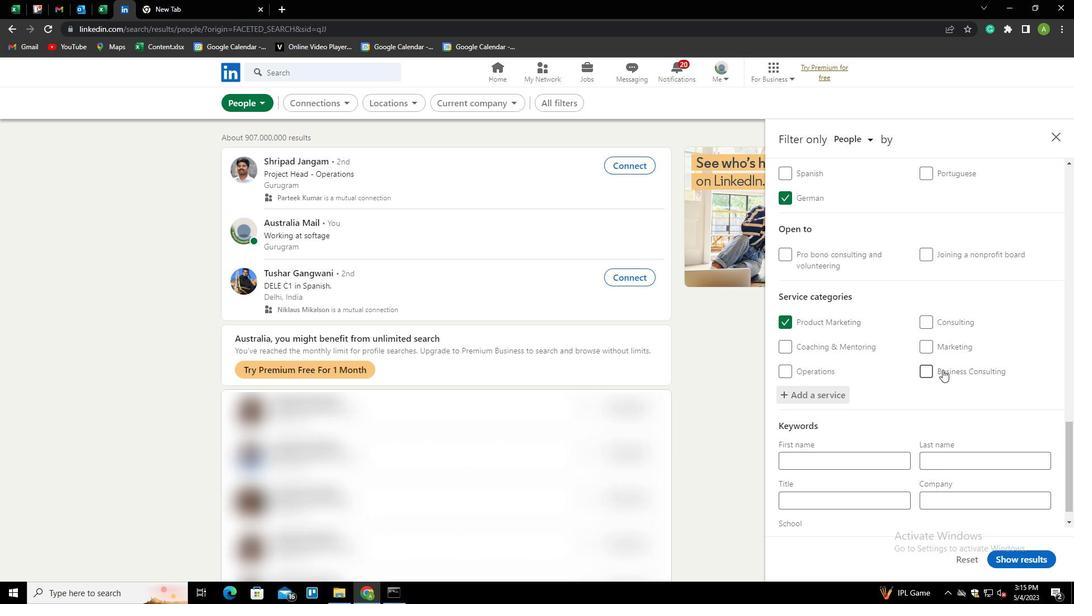 
Action: Mouse moved to (849, 486)
Screenshot: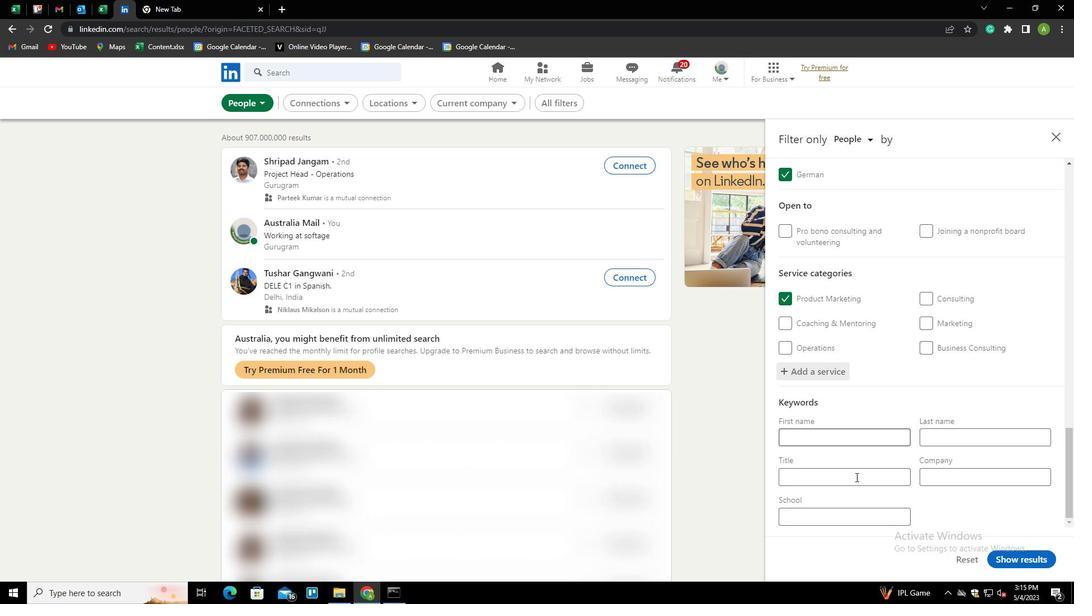 
Action: Mouse pressed left at (849, 486)
Screenshot: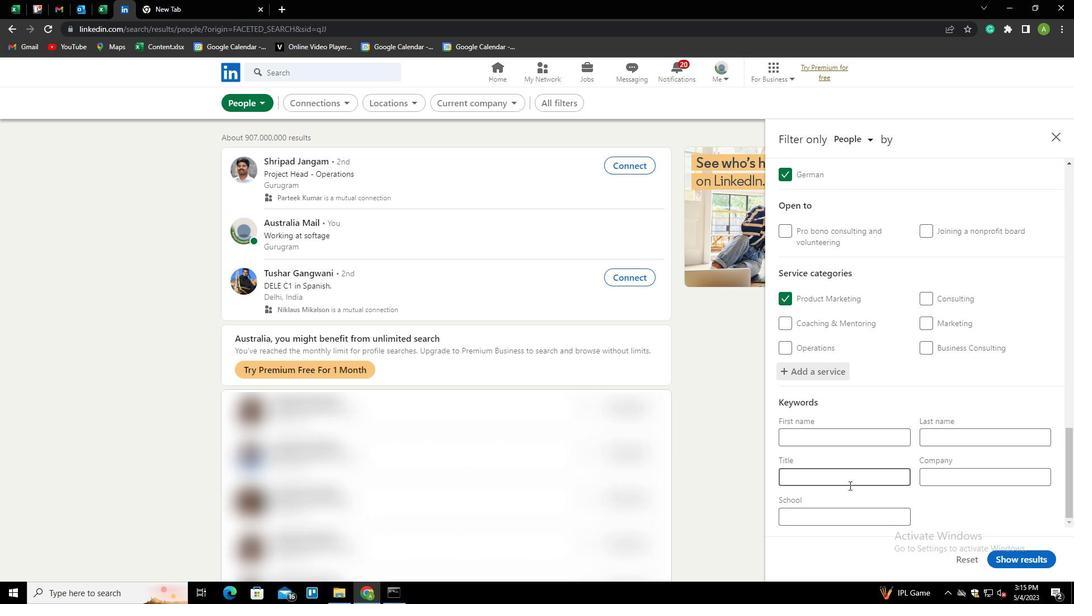 
Action: Key pressed <Key.shift>FINANCE<Key.space><Key.shift>MANAGER
Screenshot: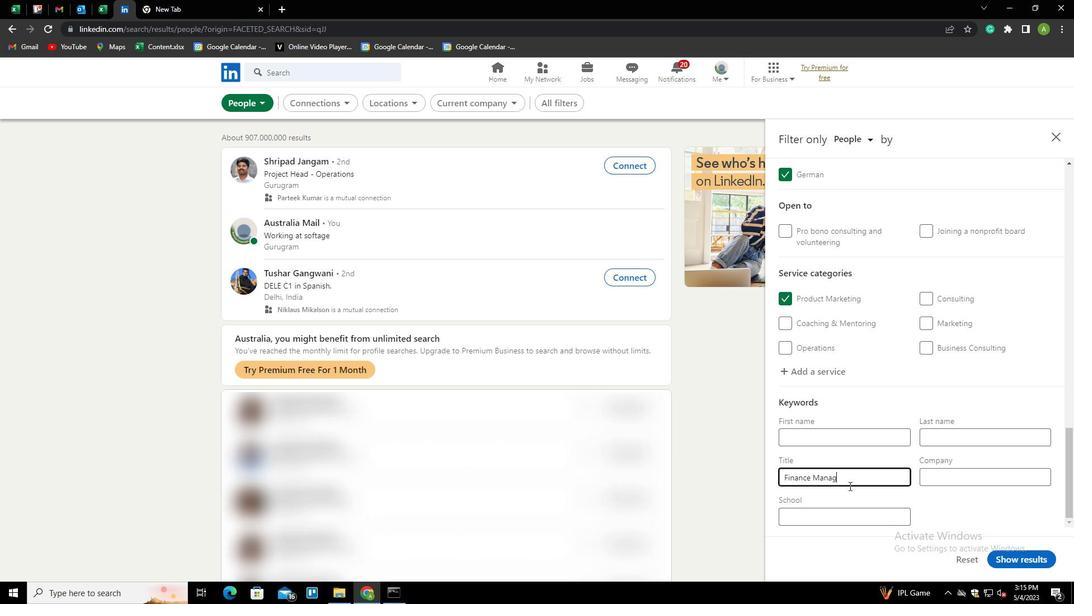 
Action: Mouse moved to (933, 488)
Screenshot: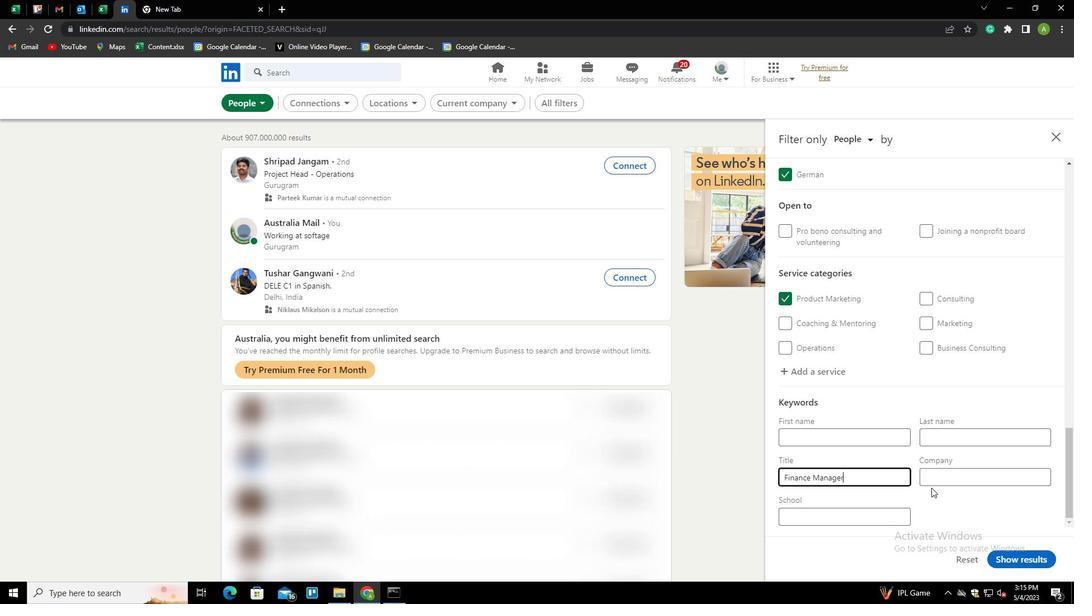 
Action: Mouse pressed left at (933, 488)
Screenshot: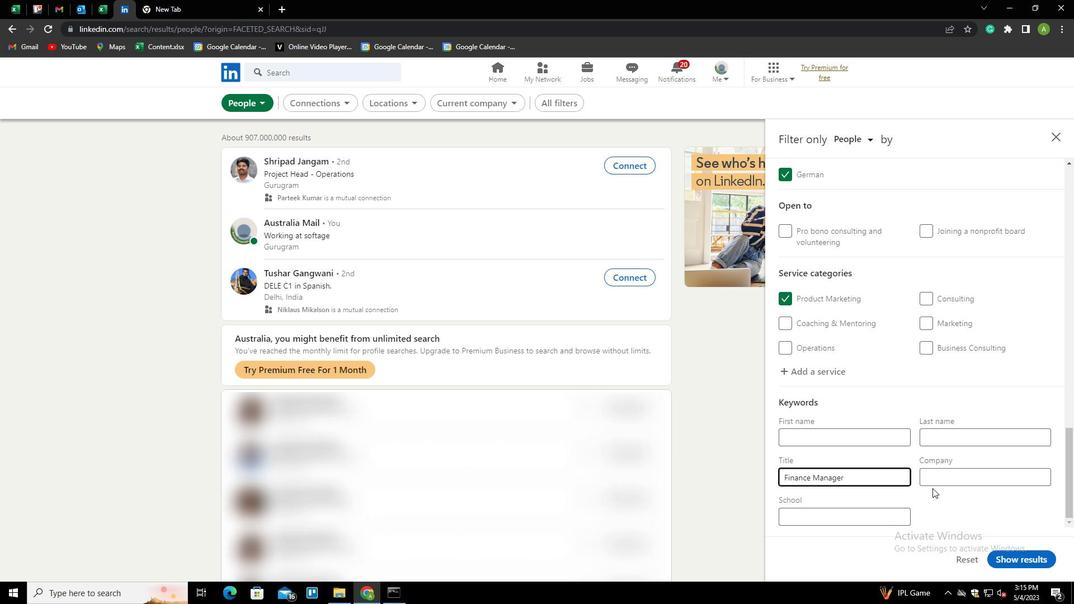 
Action: Mouse moved to (1024, 555)
Screenshot: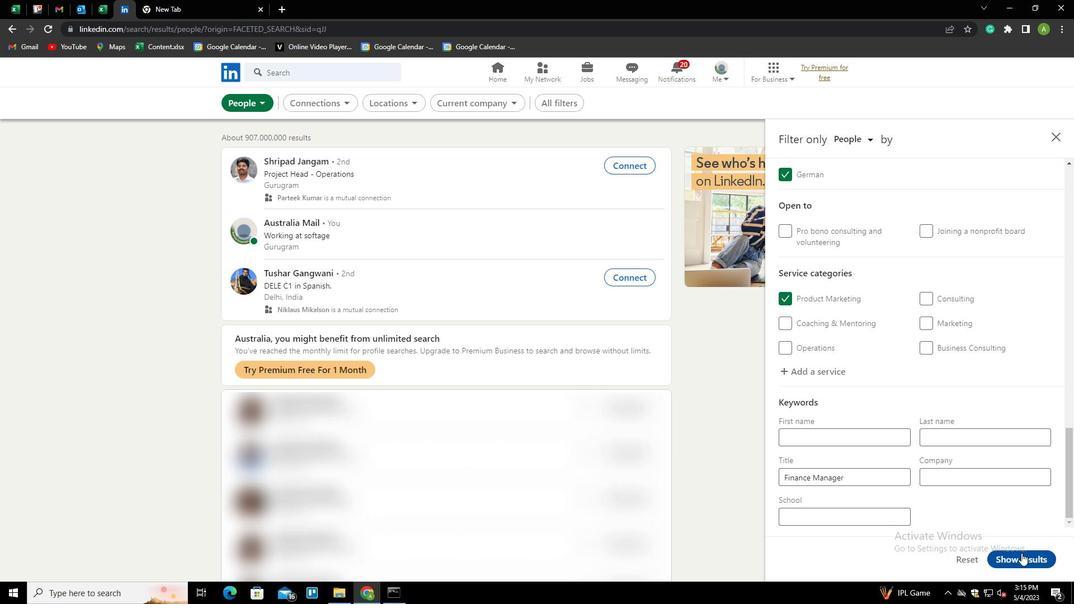 
Action: Mouse pressed left at (1024, 555)
Screenshot: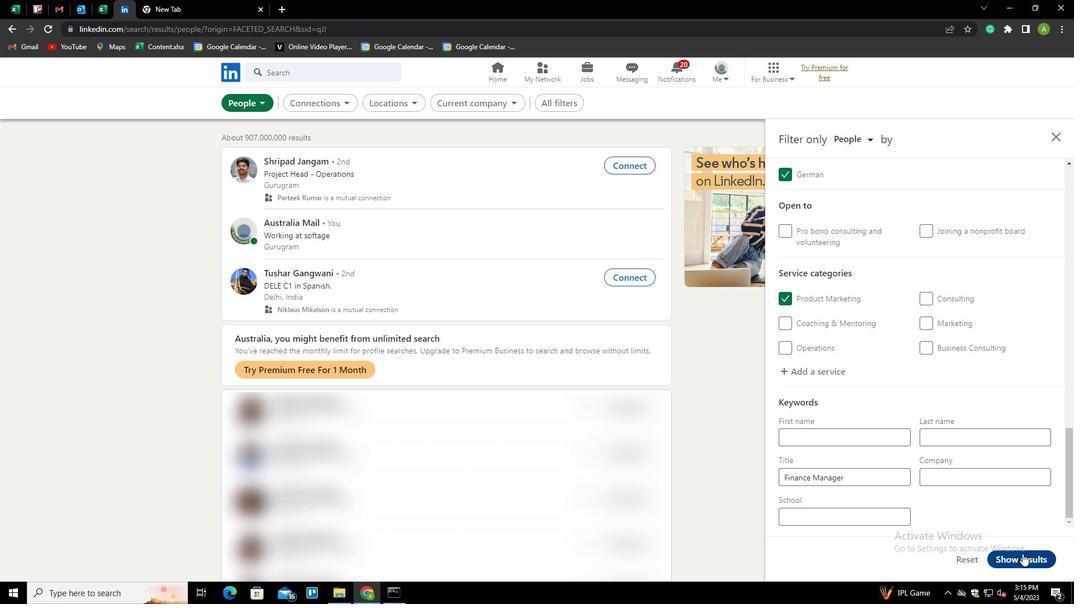 
Action: Mouse moved to (1006, 545)
Screenshot: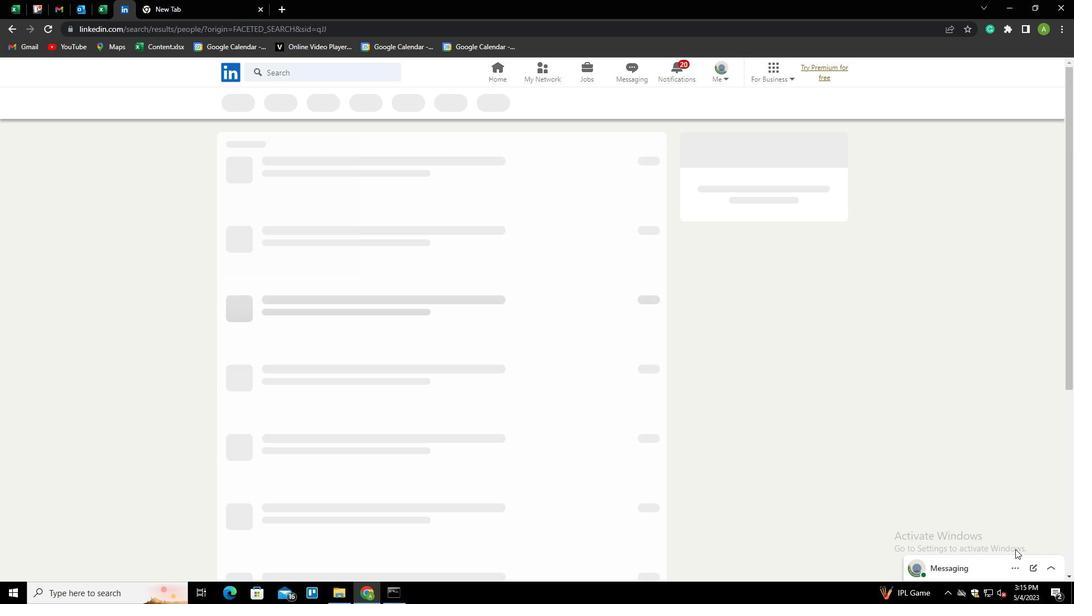 
